 Task: Compose an email with the subject 'Coffee Day Out Details' and include instructions for team leads and management to inform their team members about the event. Attach the relevant Outlook item.
Action: Mouse moved to (56, 61)
Screenshot: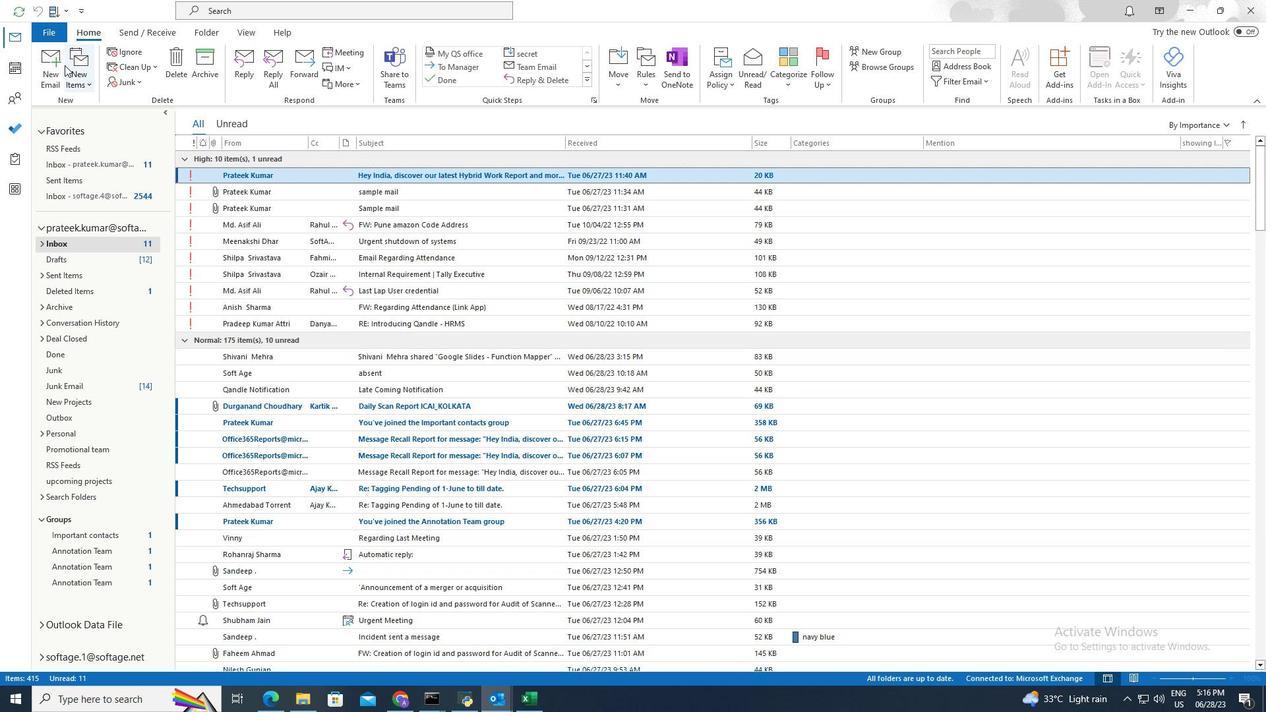 
Action: Mouse pressed left at (56, 61)
Screenshot: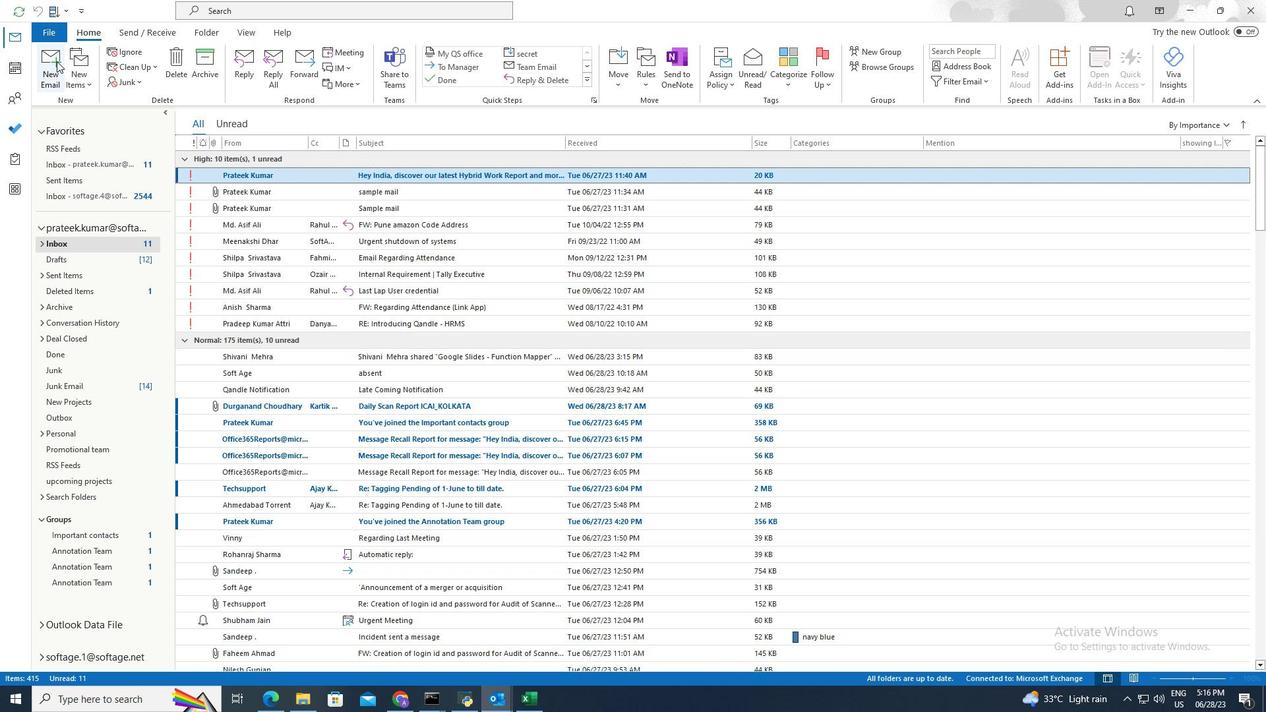 
Action: Mouse moved to (187, 242)
Screenshot: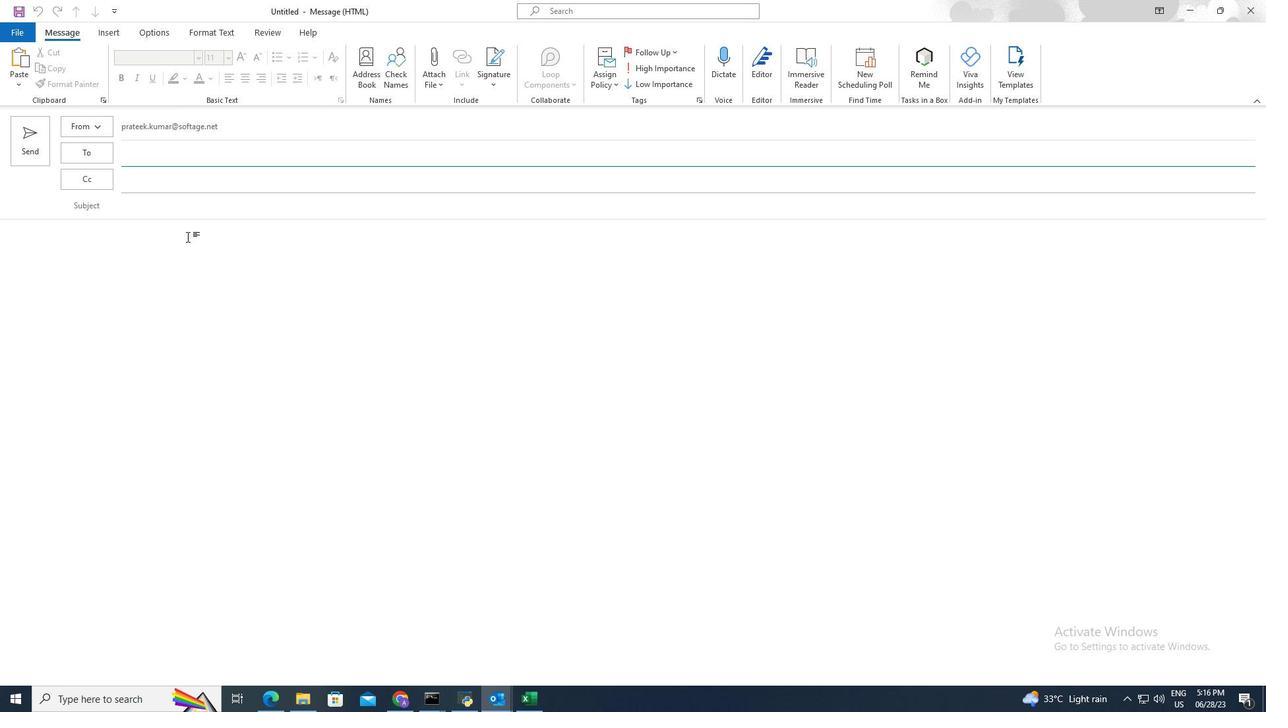 
Action: Mouse pressed left at (187, 242)
Screenshot: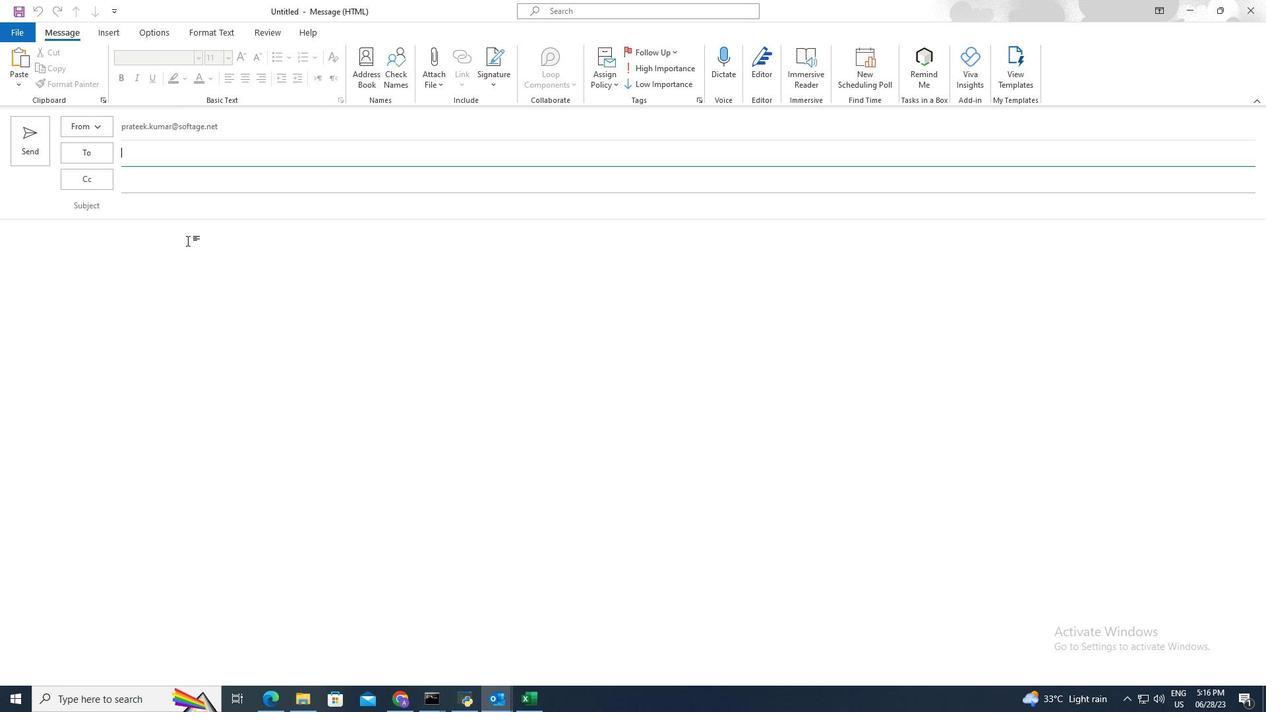 
Action: Mouse moved to (116, 31)
Screenshot: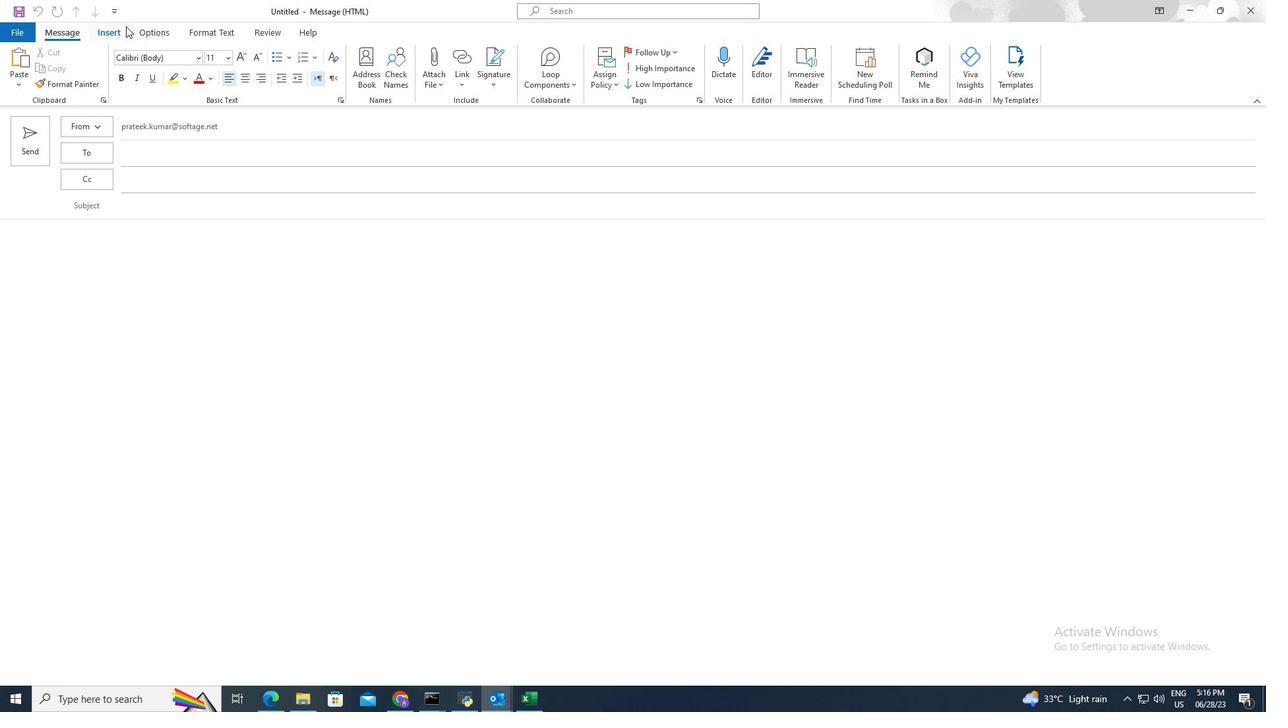 
Action: Mouse pressed left at (116, 31)
Screenshot: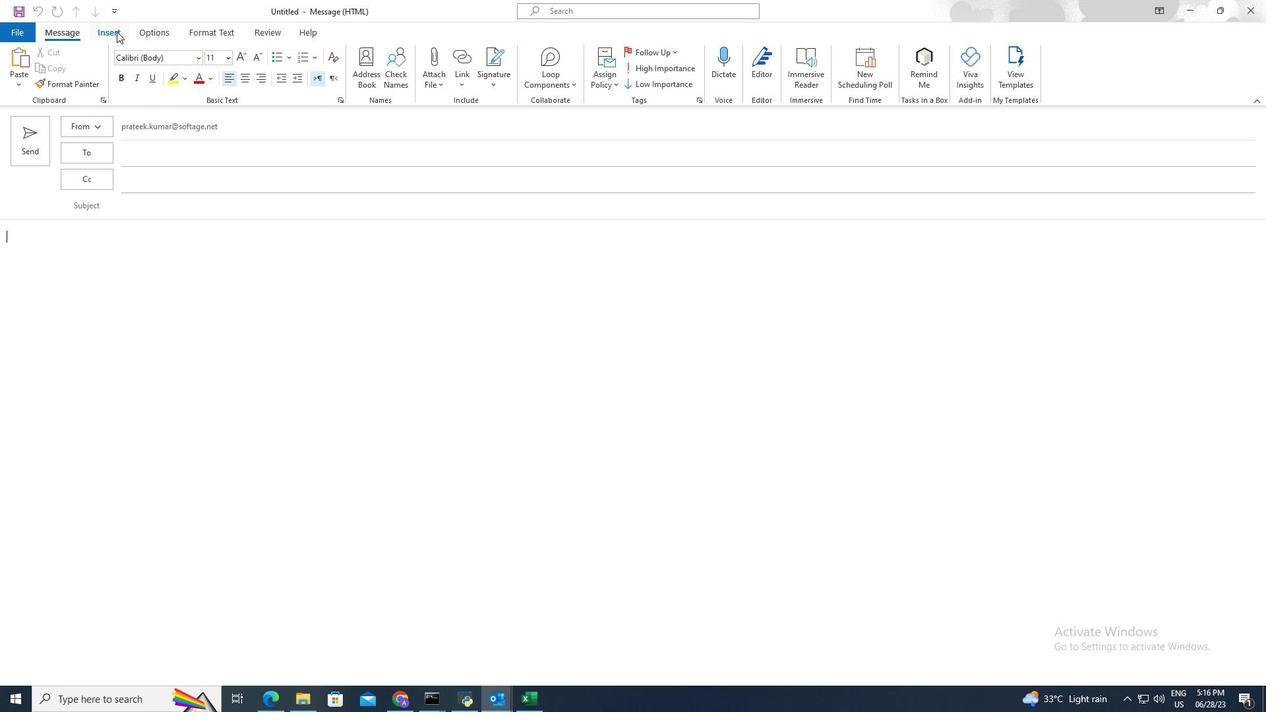 
Action: Mouse moved to (54, 62)
Screenshot: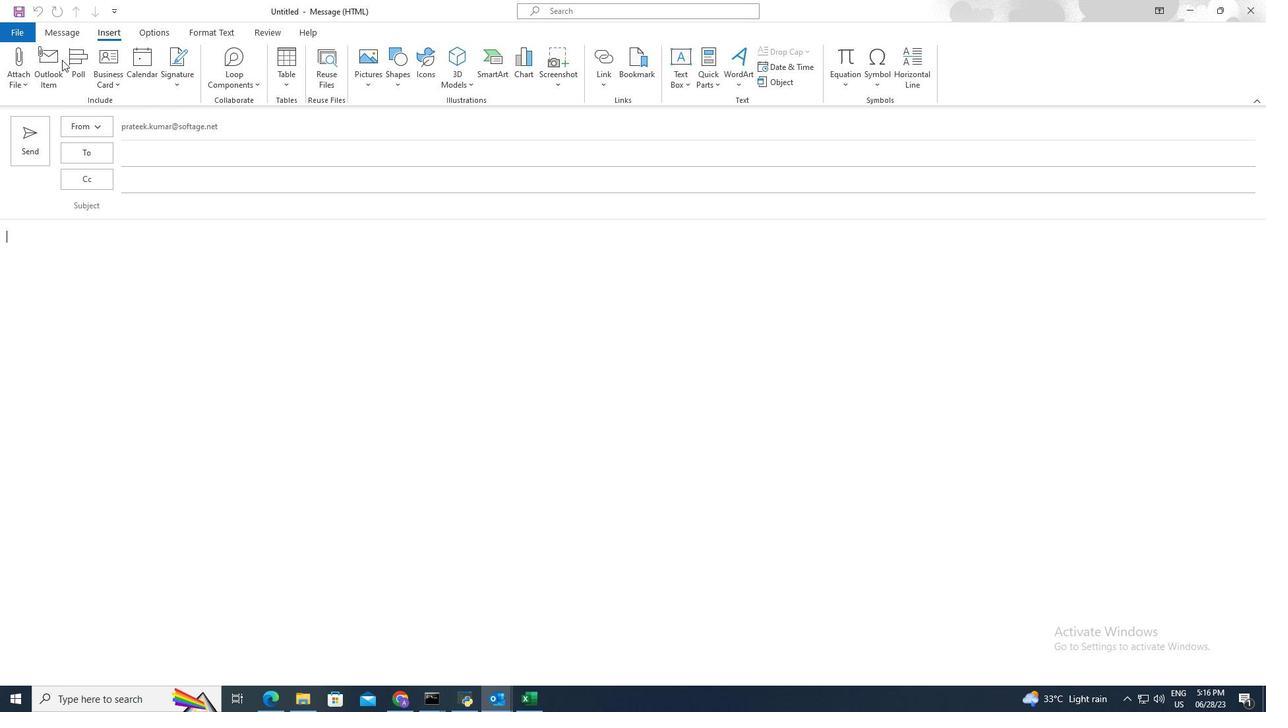 
Action: Mouse pressed left at (54, 62)
Screenshot: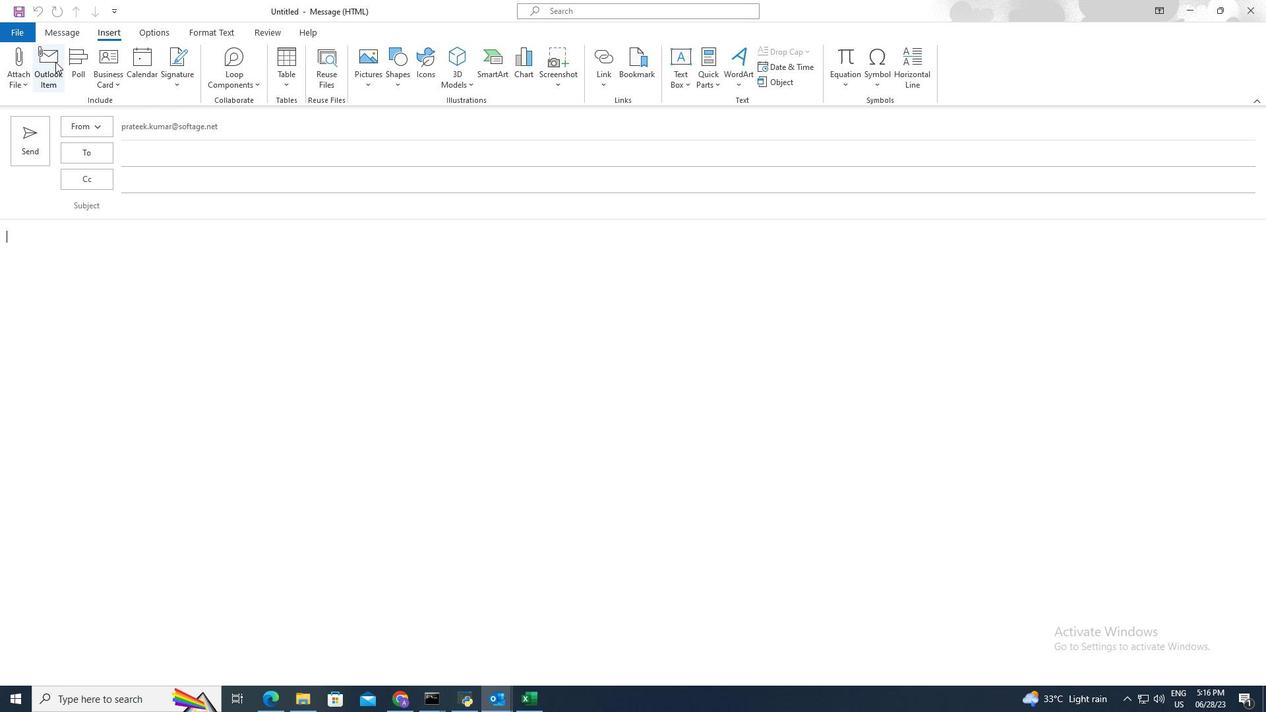 
Action: Mouse moved to (340, 243)
Screenshot: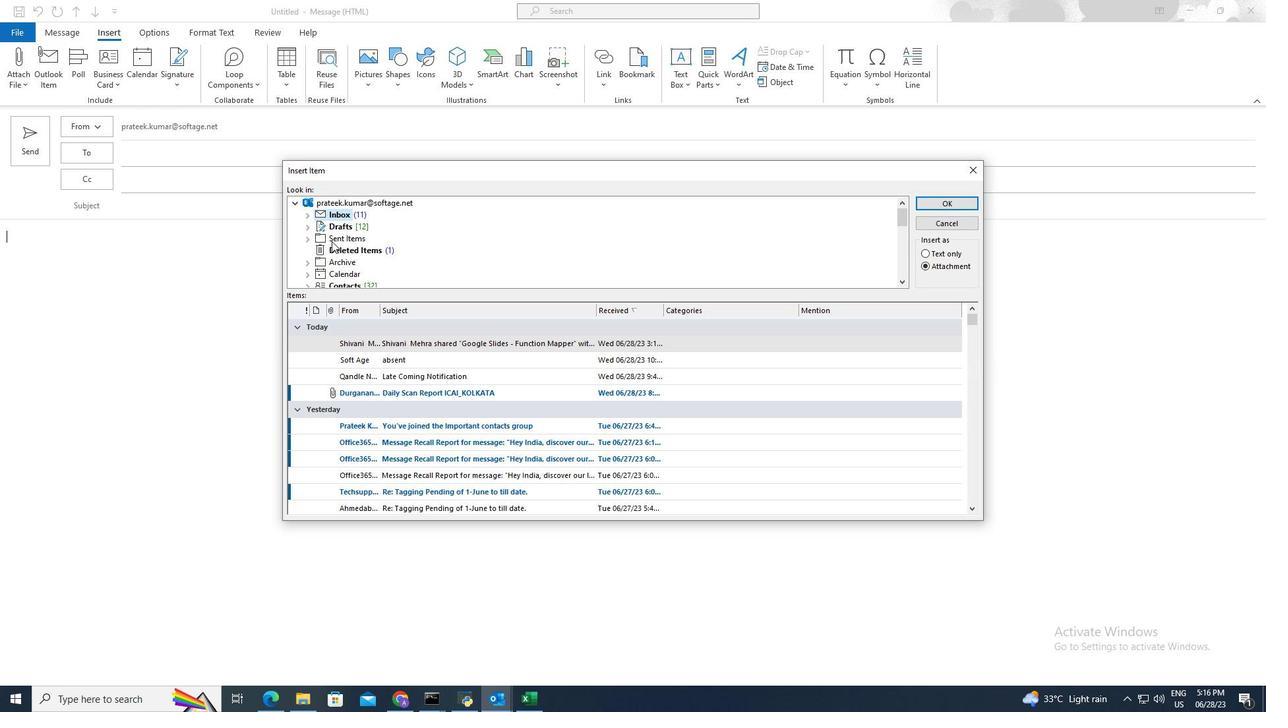 
Action: Mouse scrolled (340, 242) with delta (0, 0)
Screenshot: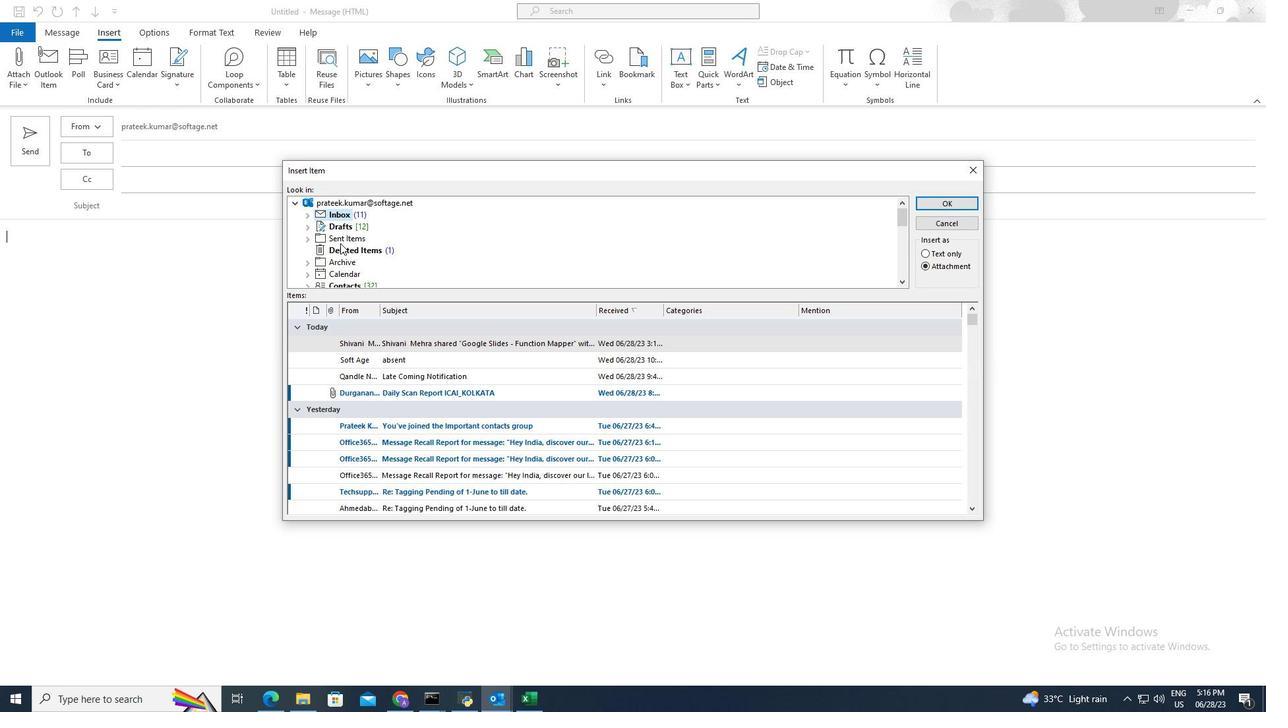 
Action: Mouse scrolled (340, 242) with delta (0, 0)
Screenshot: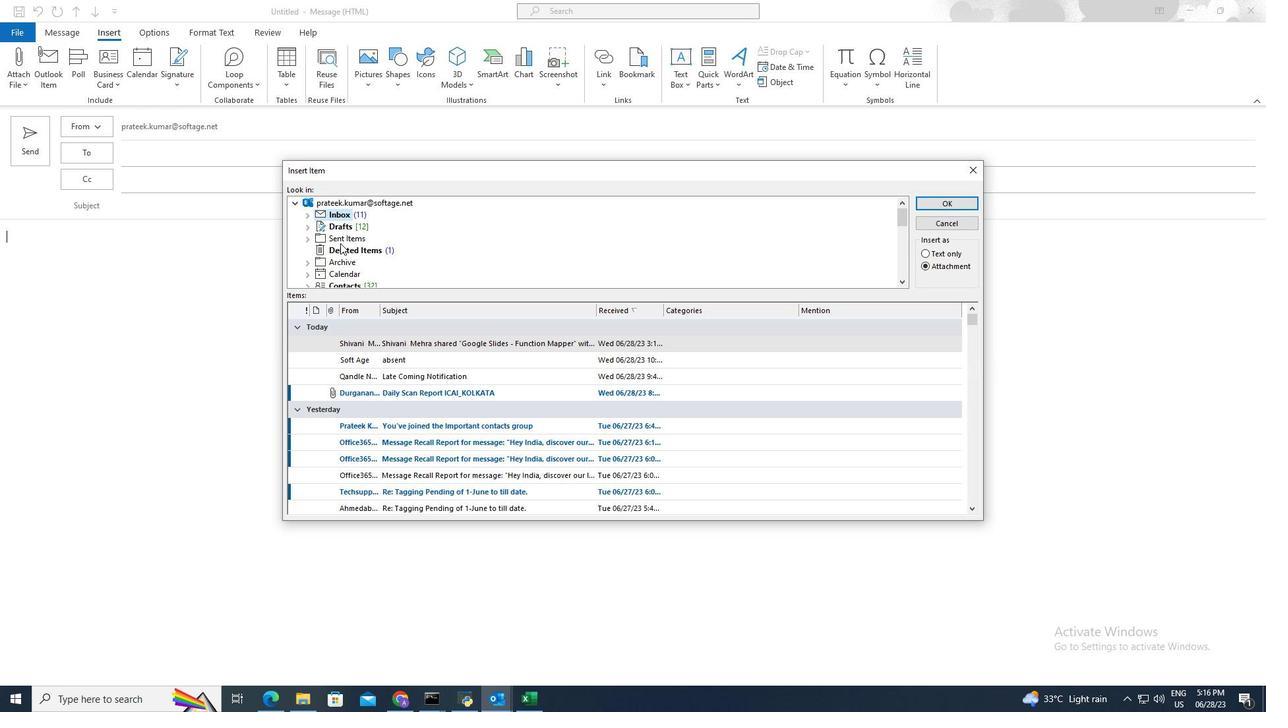 
Action: Mouse scrolled (340, 244) with delta (0, 0)
Screenshot: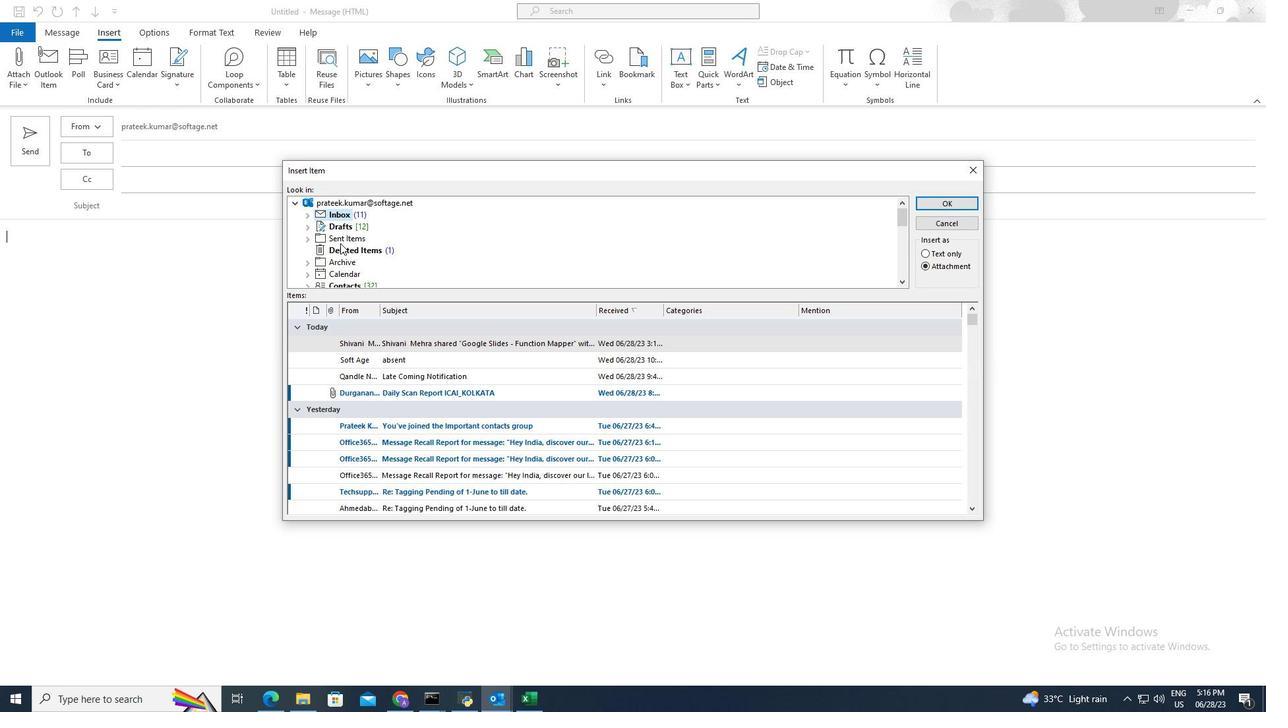 
Action: Mouse scrolled (340, 242) with delta (0, 0)
Screenshot: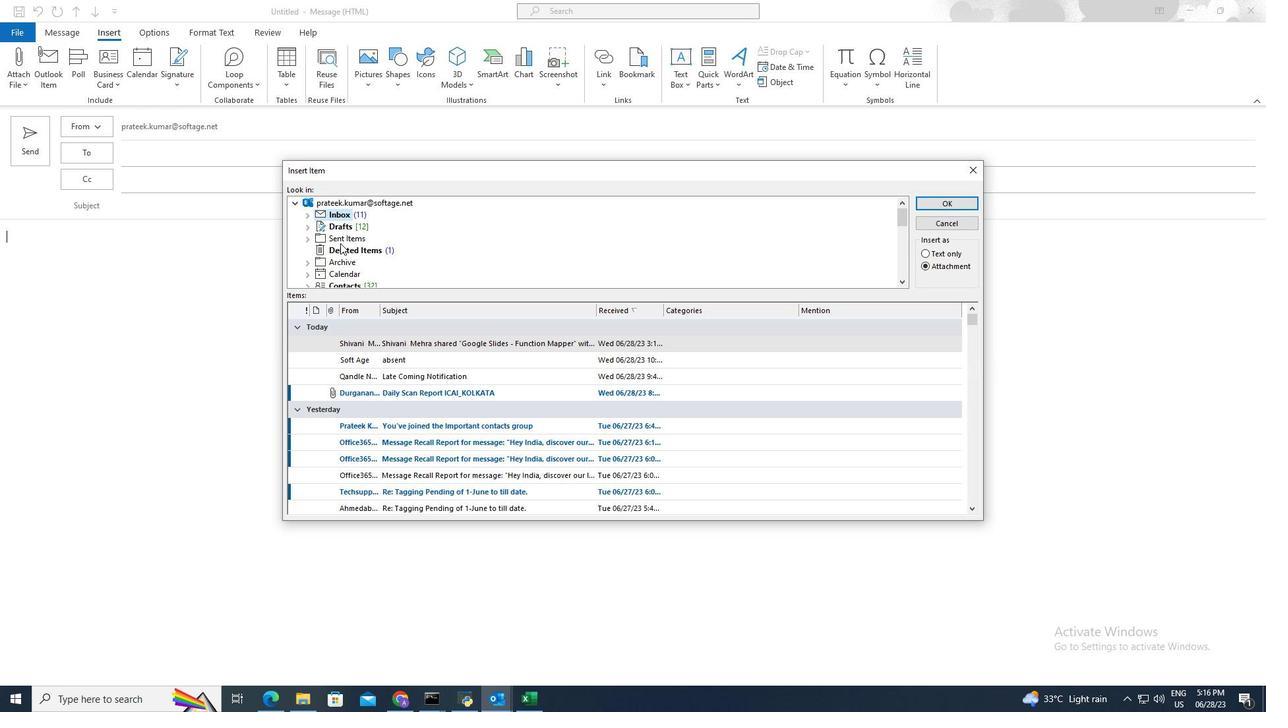 
Action: Mouse scrolled (340, 244) with delta (0, 0)
Screenshot: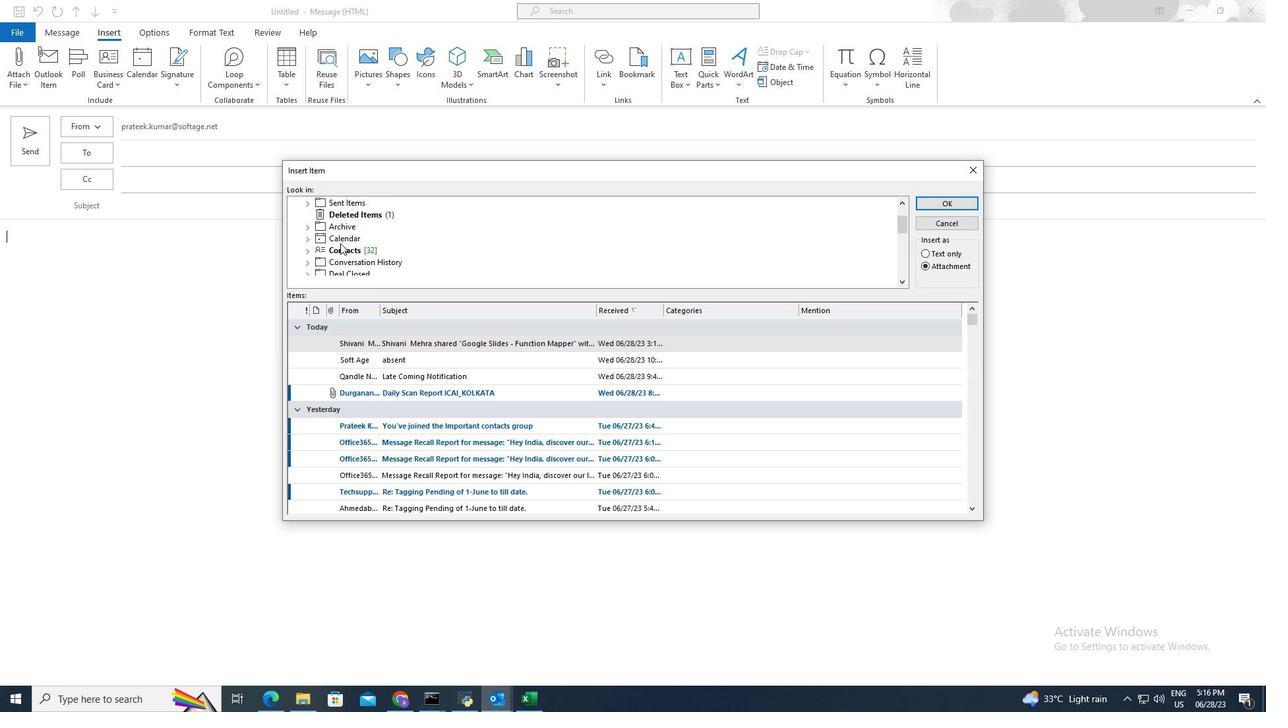 
Action: Mouse scrolled (340, 242) with delta (0, 0)
Screenshot: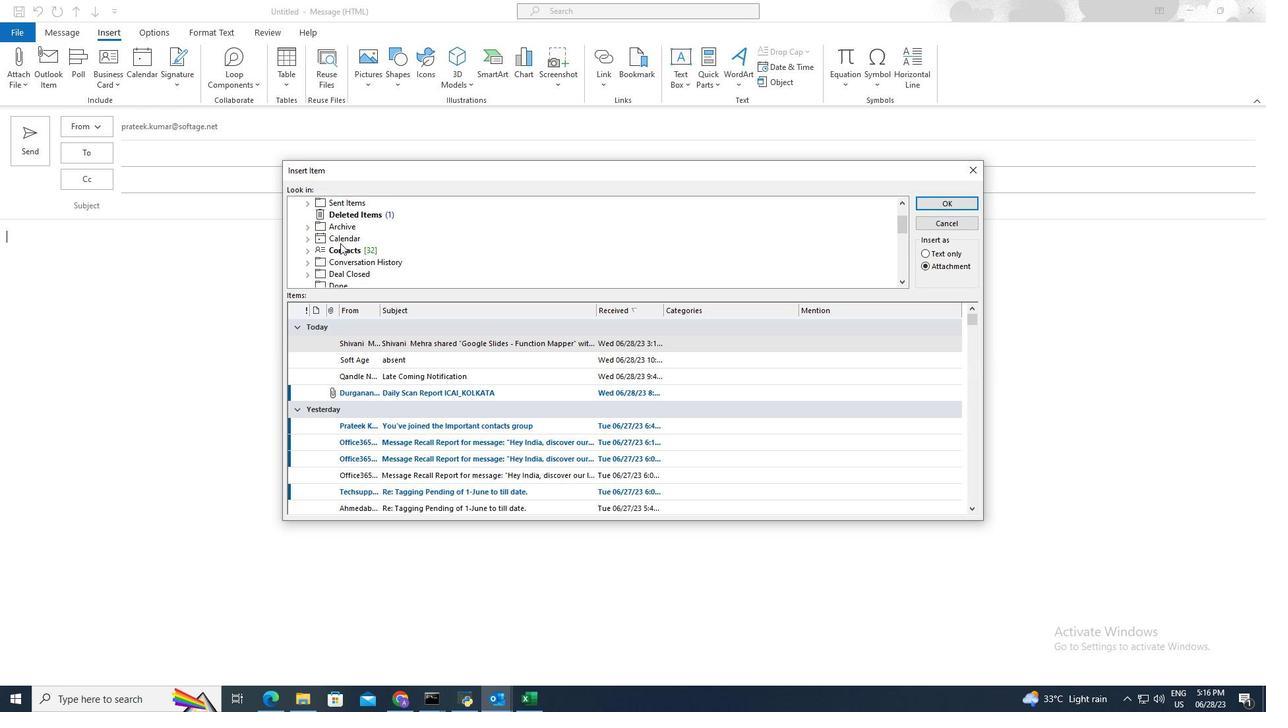 
Action: Mouse scrolled (340, 244) with delta (0, 0)
Screenshot: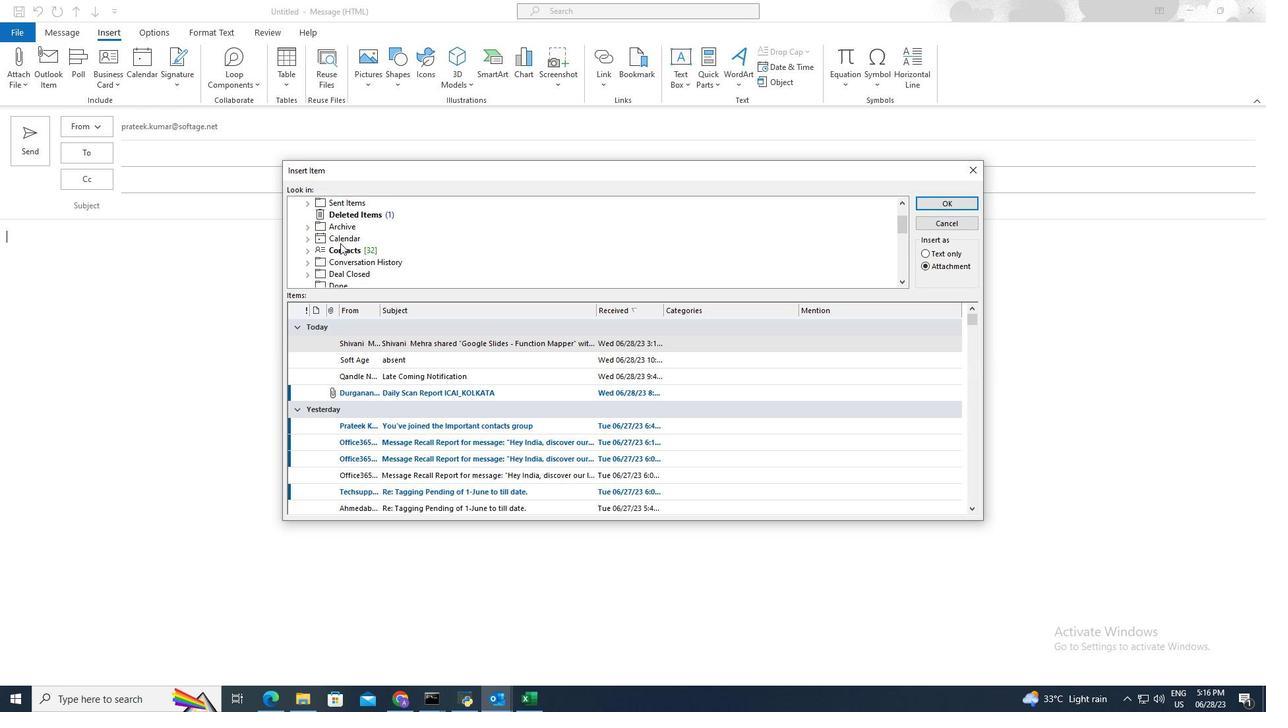 
Action: Mouse scrolled (340, 242) with delta (0, 0)
Screenshot: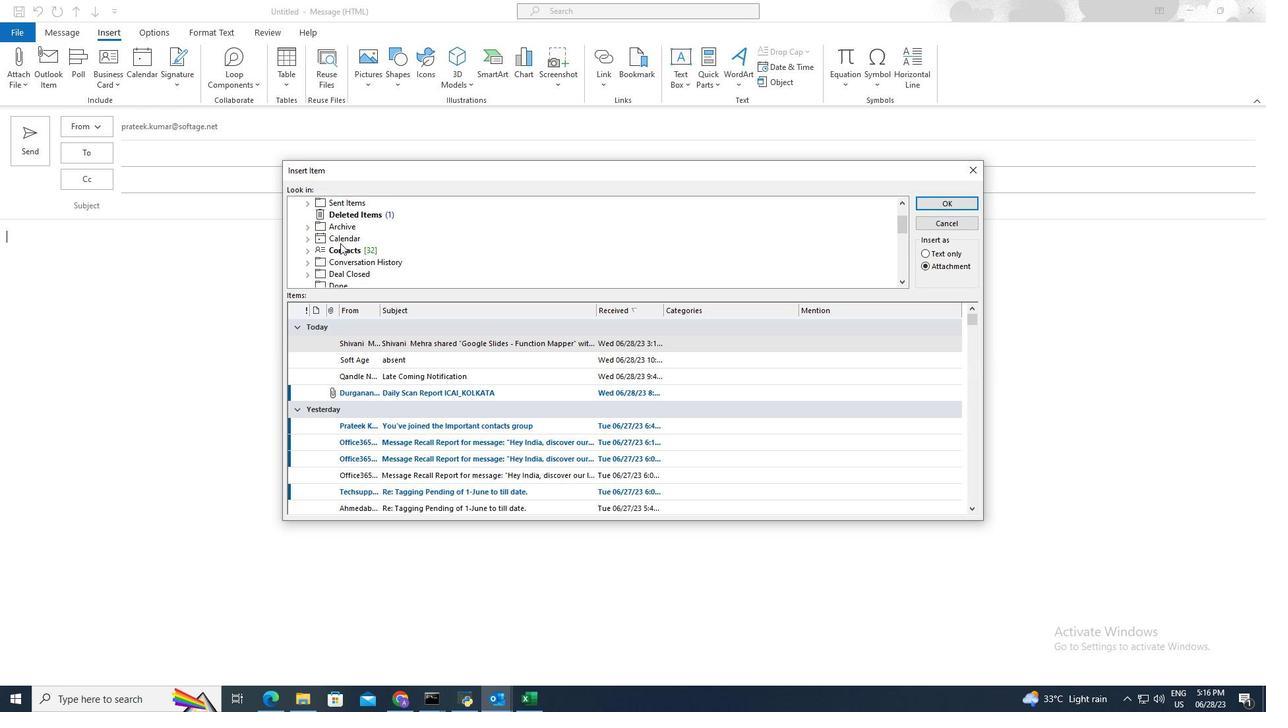 
Action: Mouse scrolled (340, 242) with delta (0, 0)
Screenshot: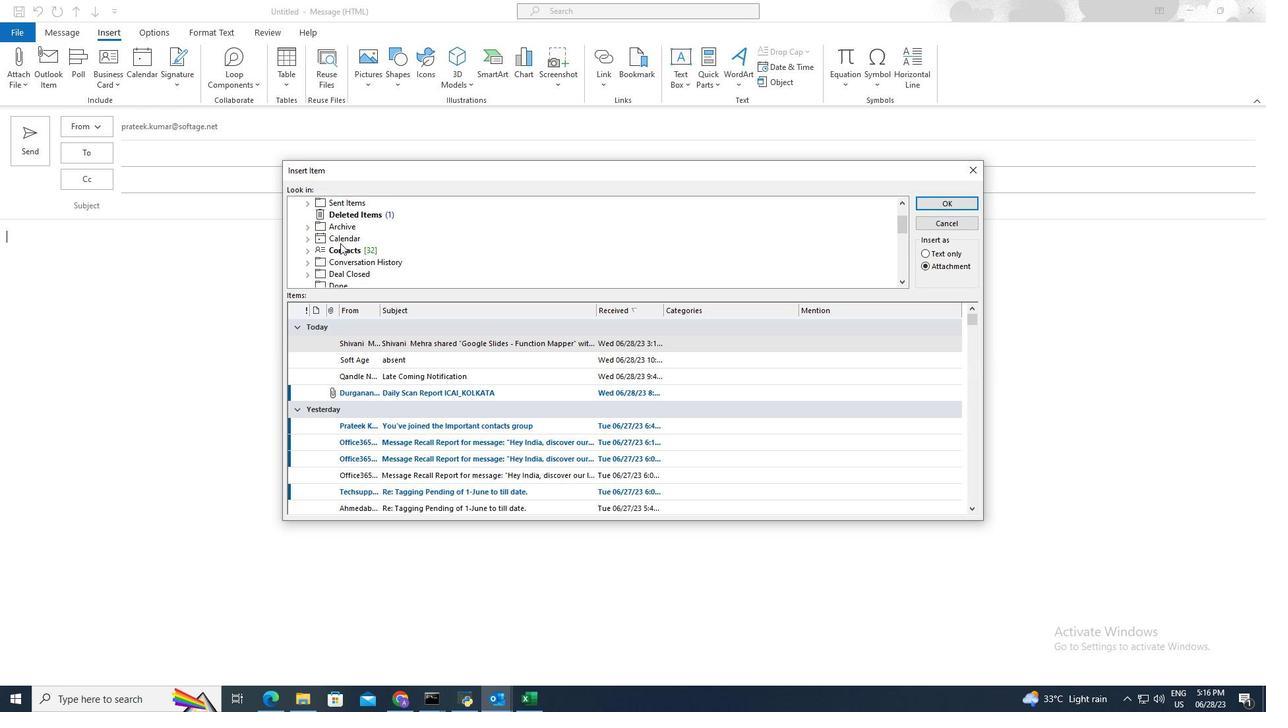 
Action: Mouse scrolled (340, 242) with delta (0, 0)
Screenshot: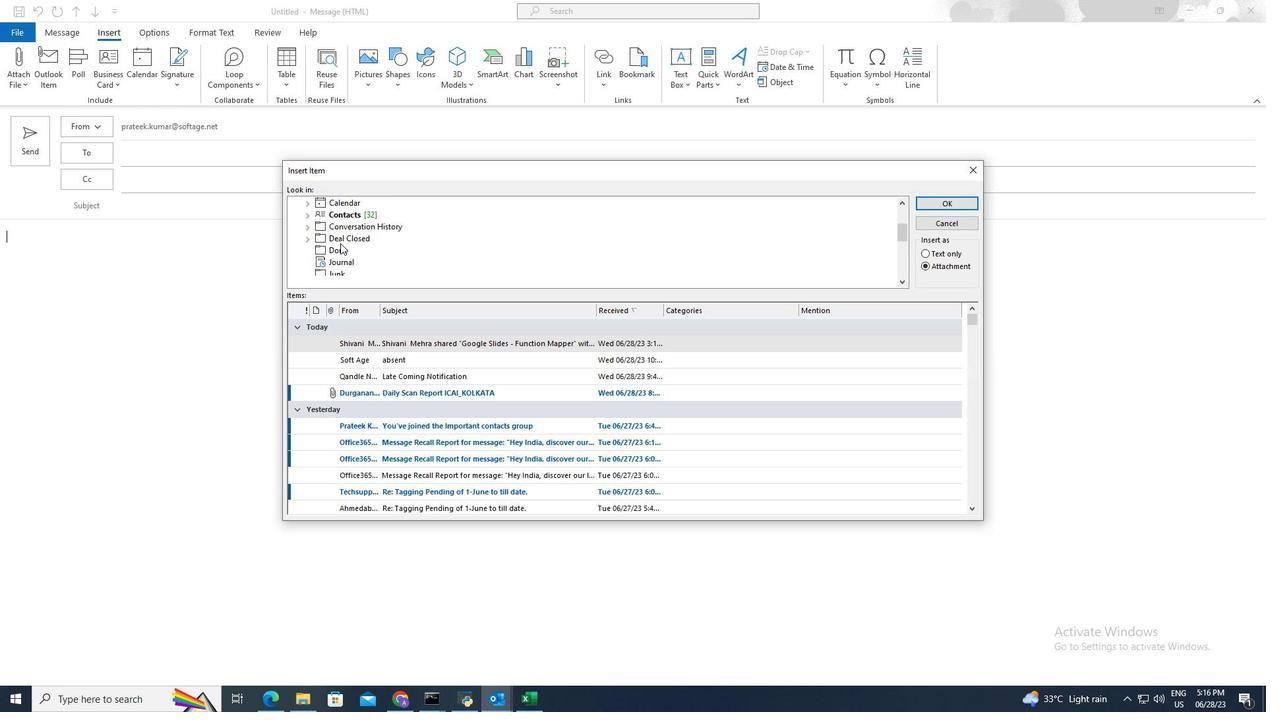 
Action: Mouse scrolled (340, 242) with delta (0, 0)
Screenshot: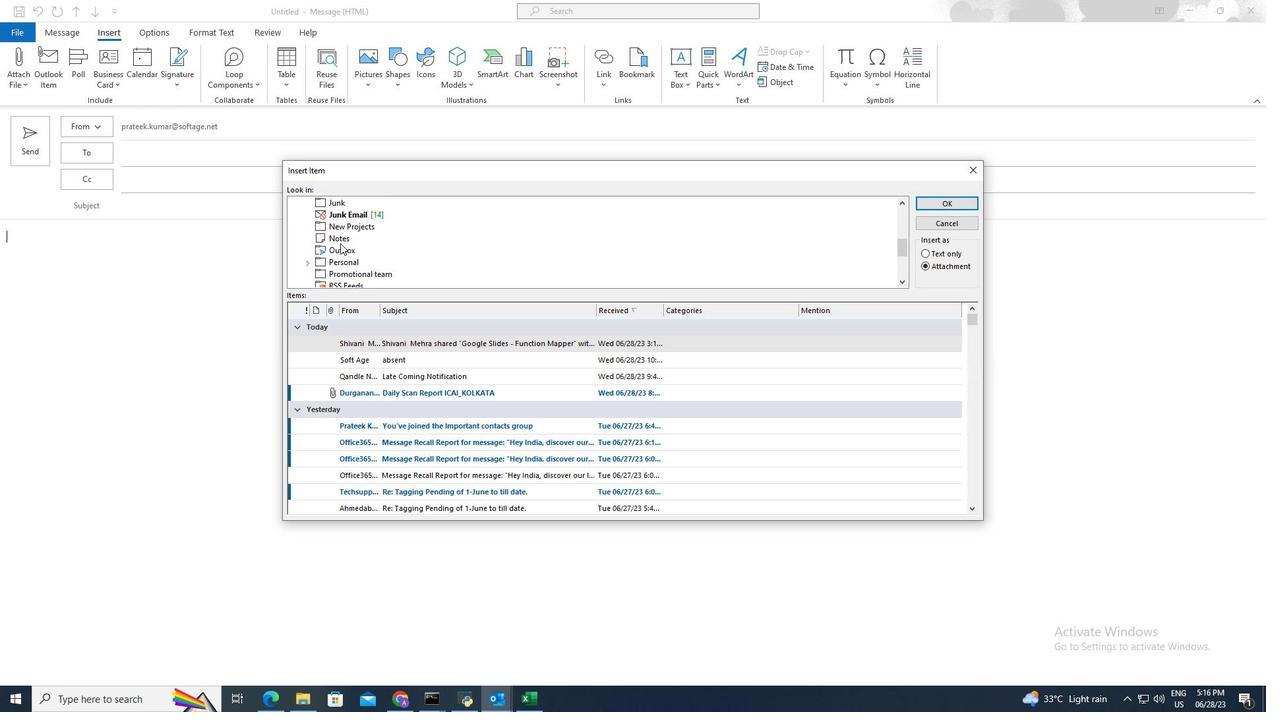 
Action: Mouse scrolled (340, 242) with delta (0, 0)
Screenshot: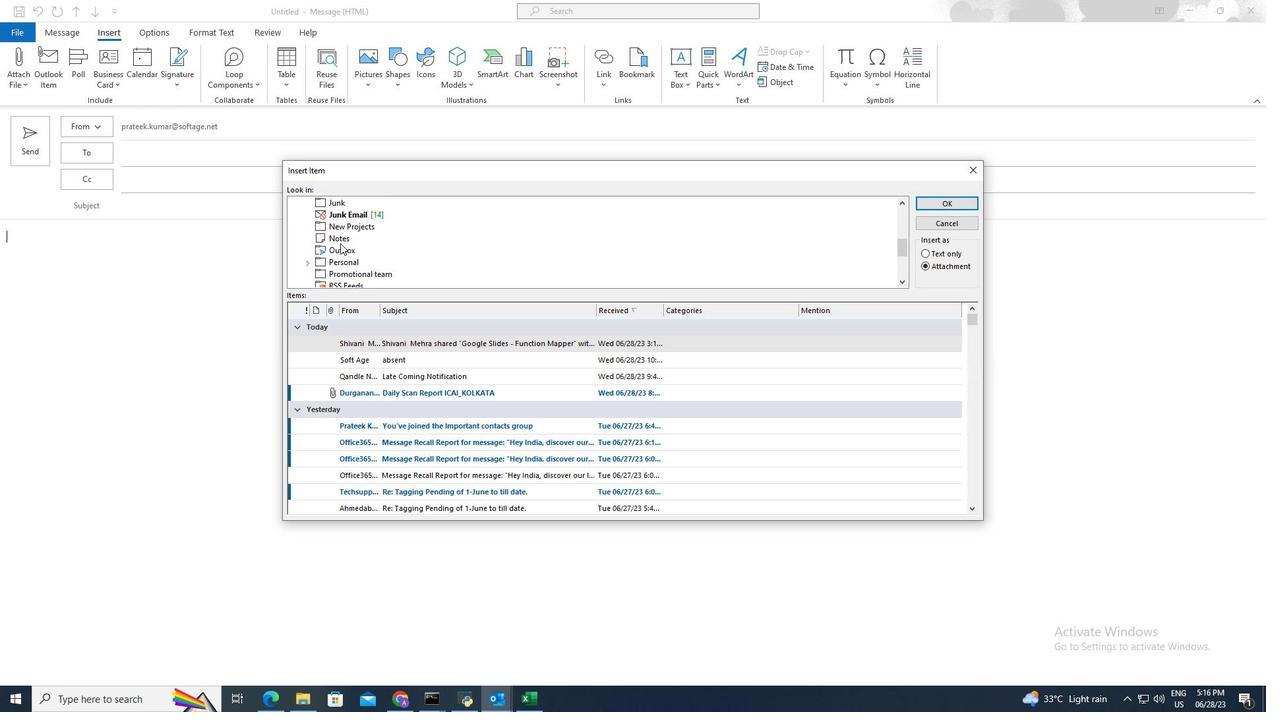 
Action: Mouse scrolled (340, 242) with delta (0, 0)
Screenshot: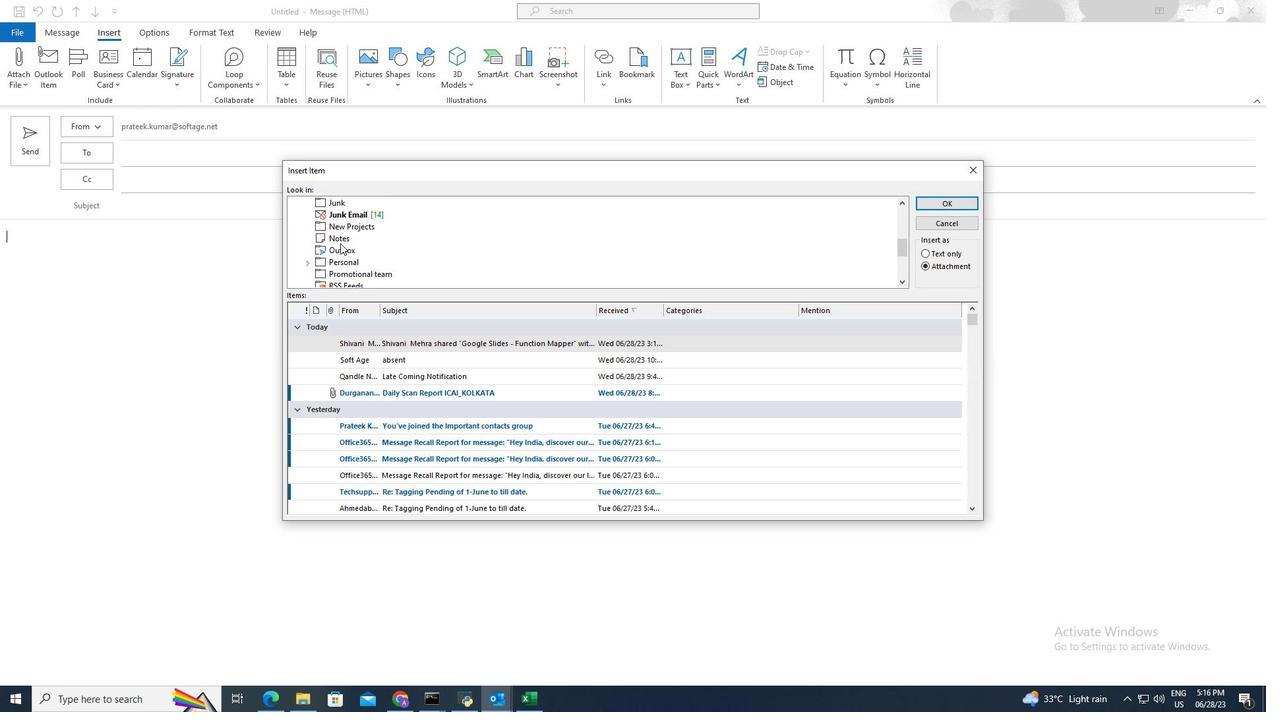 
Action: Mouse scrolled (340, 242) with delta (0, 0)
Screenshot: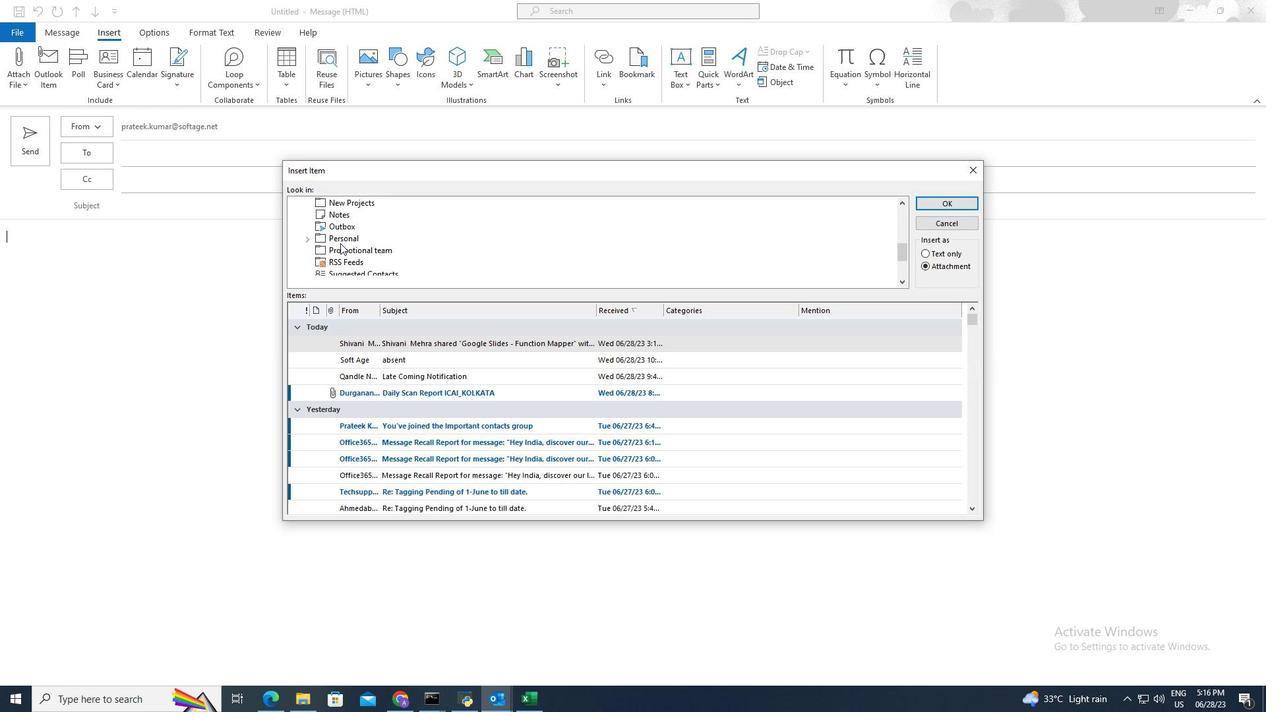 
Action: Mouse moved to (296, 261)
Screenshot: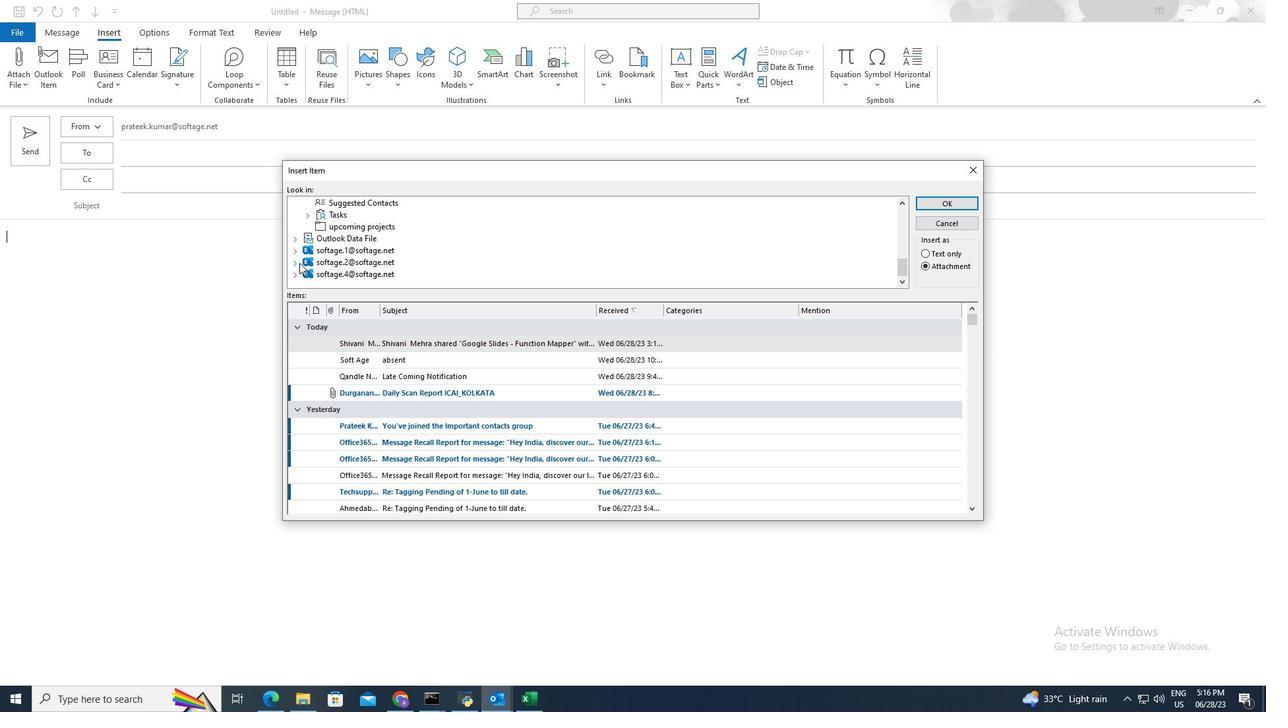 
Action: Mouse pressed left at (296, 261)
Screenshot: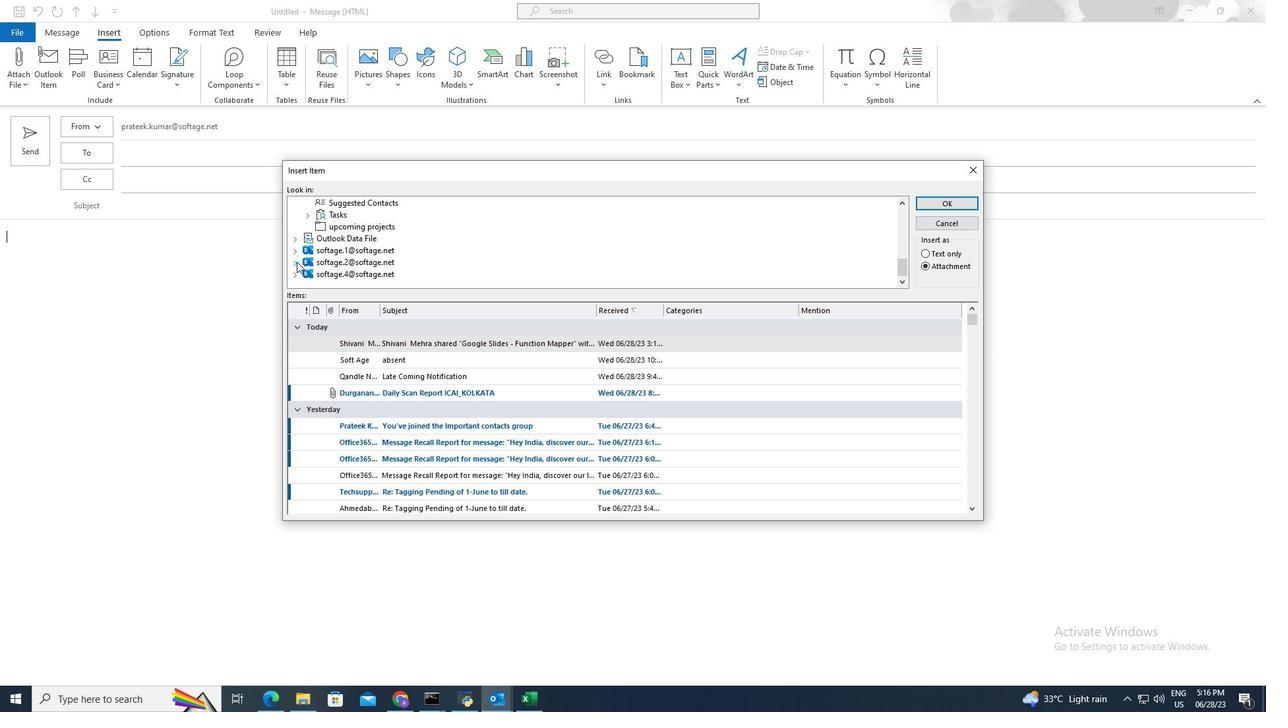 
Action: Mouse moved to (361, 249)
Screenshot: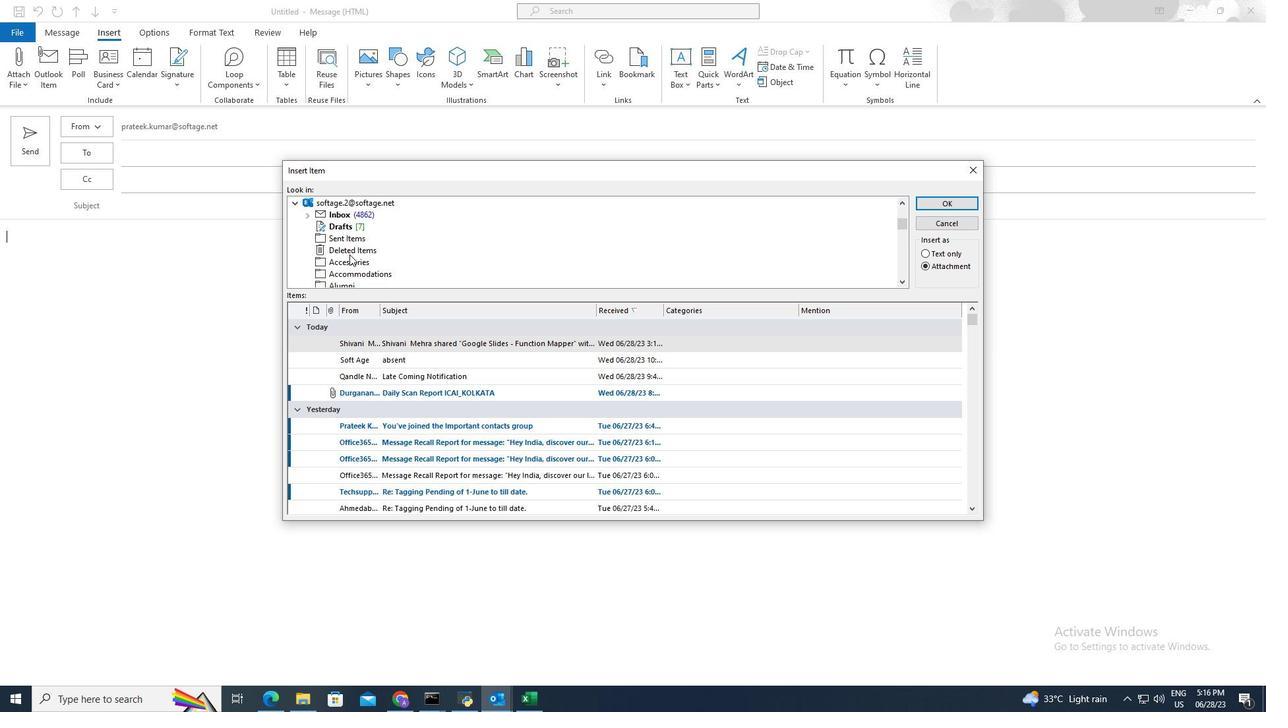 
Action: Mouse scrolled (361, 249) with delta (0, 0)
Screenshot: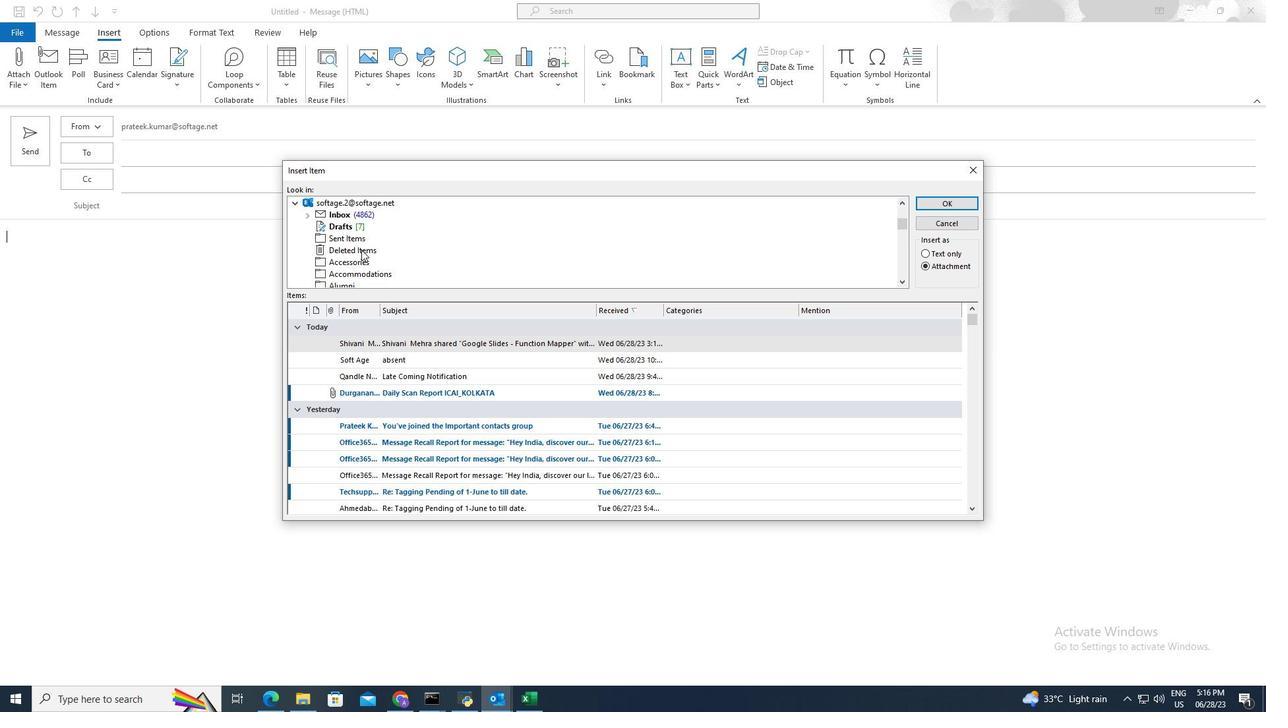 
Action: Mouse scrolled (361, 249) with delta (0, 0)
Screenshot: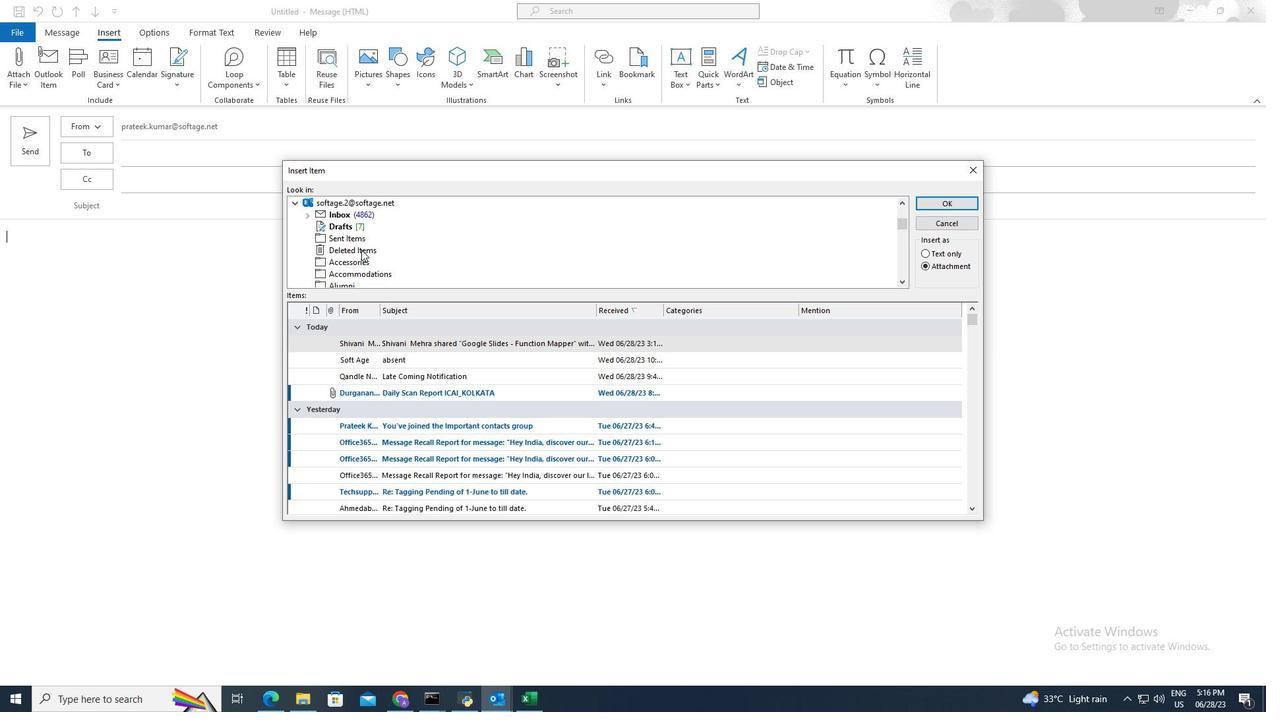 
Action: Mouse scrolled (361, 249) with delta (0, 0)
Screenshot: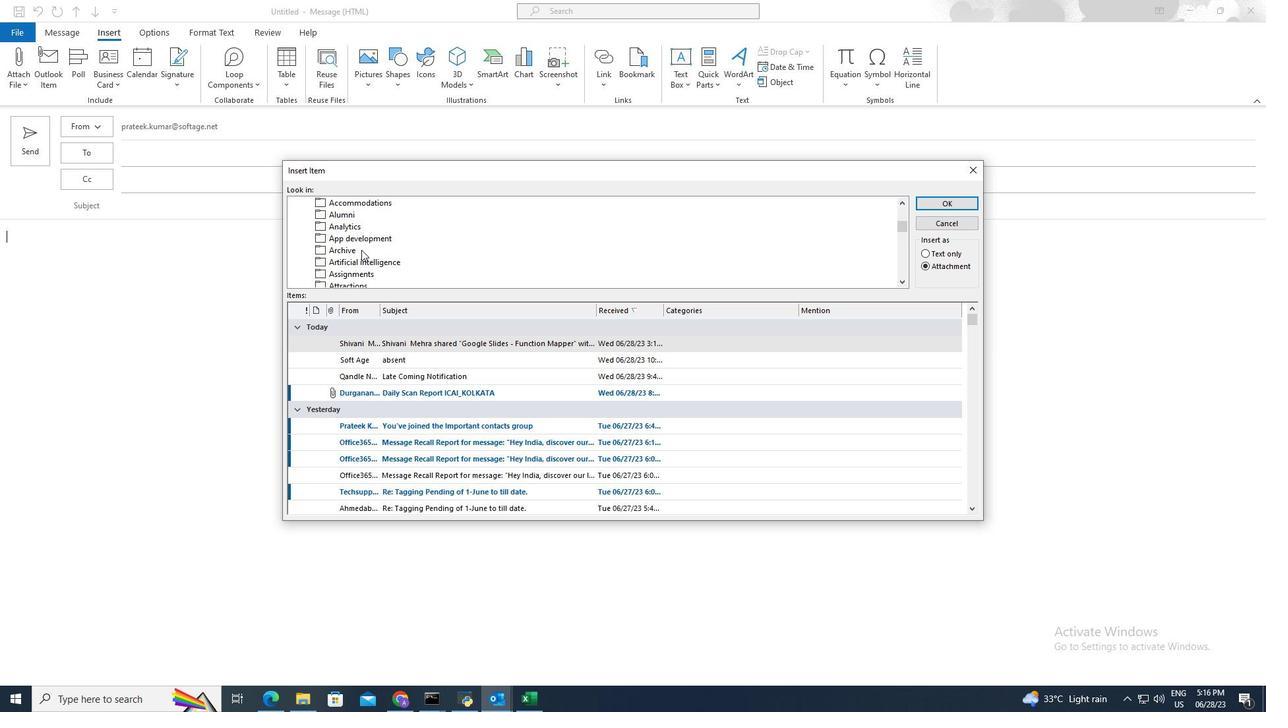 
Action: Mouse scrolled (361, 249) with delta (0, 0)
Screenshot: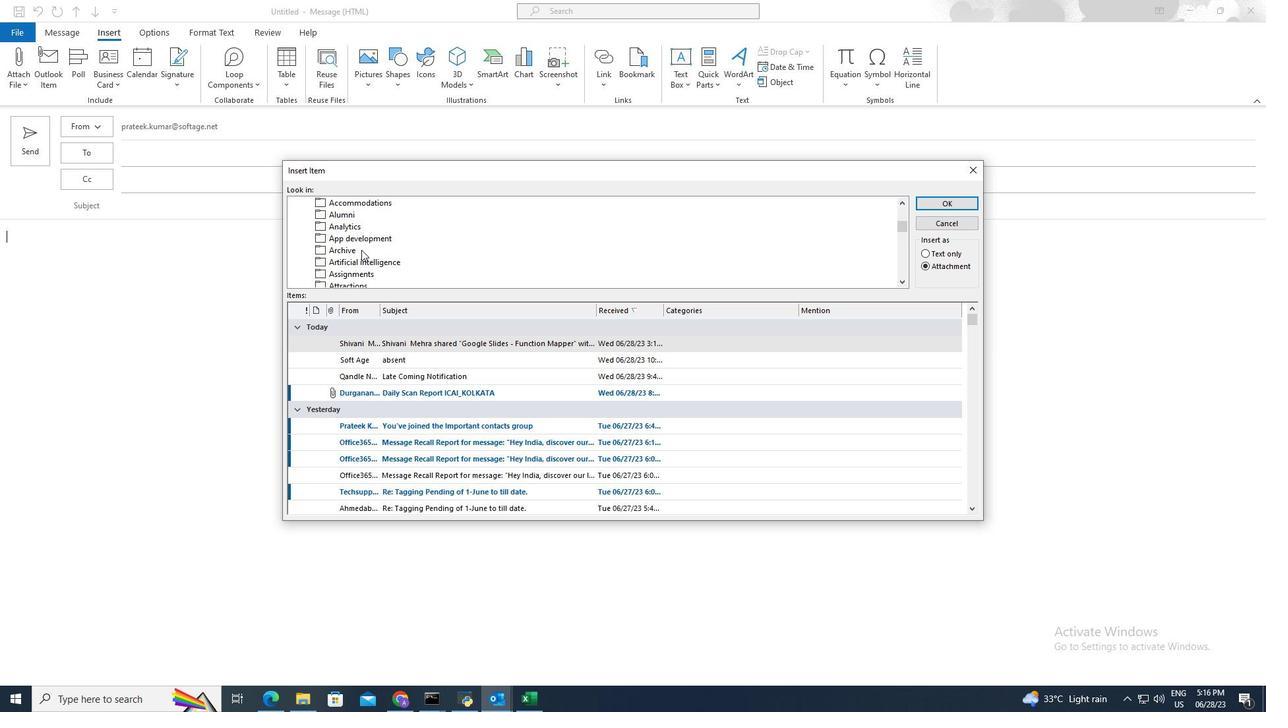 
Action: Mouse scrolled (361, 249) with delta (0, 0)
Screenshot: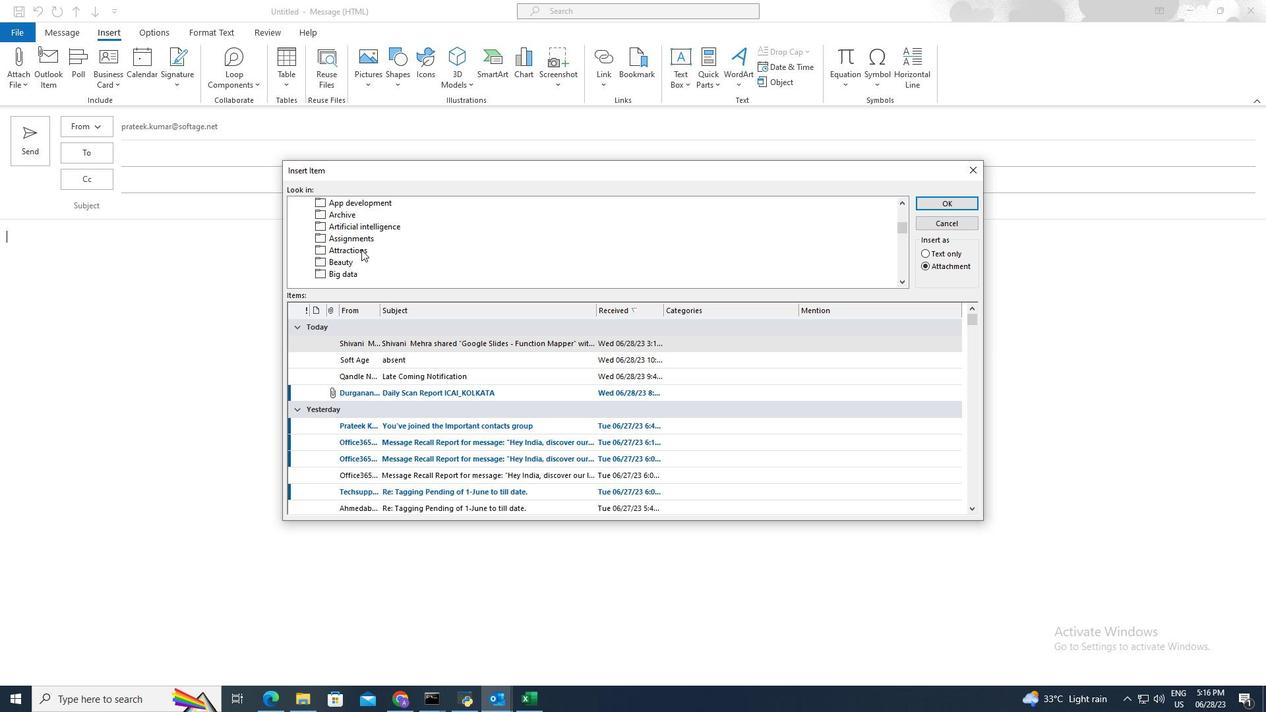 
Action: Mouse scrolled (361, 249) with delta (0, 0)
Screenshot: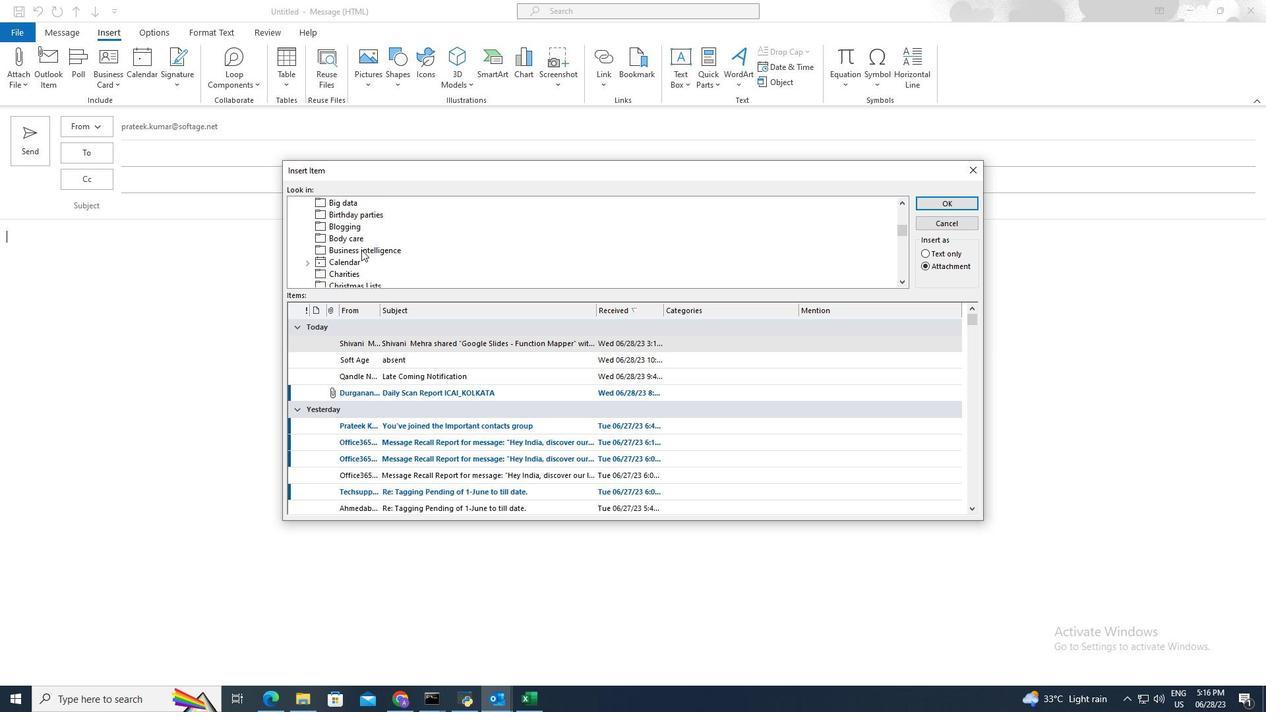 
Action: Mouse moved to (311, 226)
Screenshot: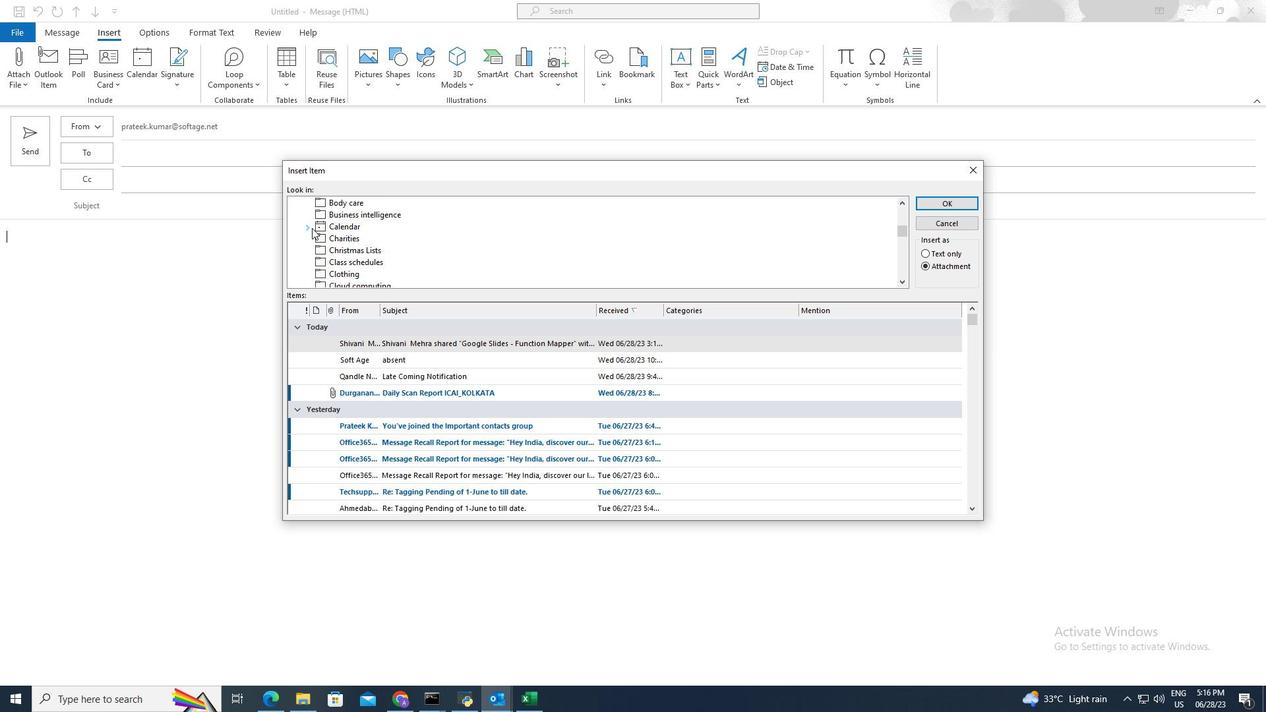 
Action: Mouse pressed left at (311, 226)
Screenshot: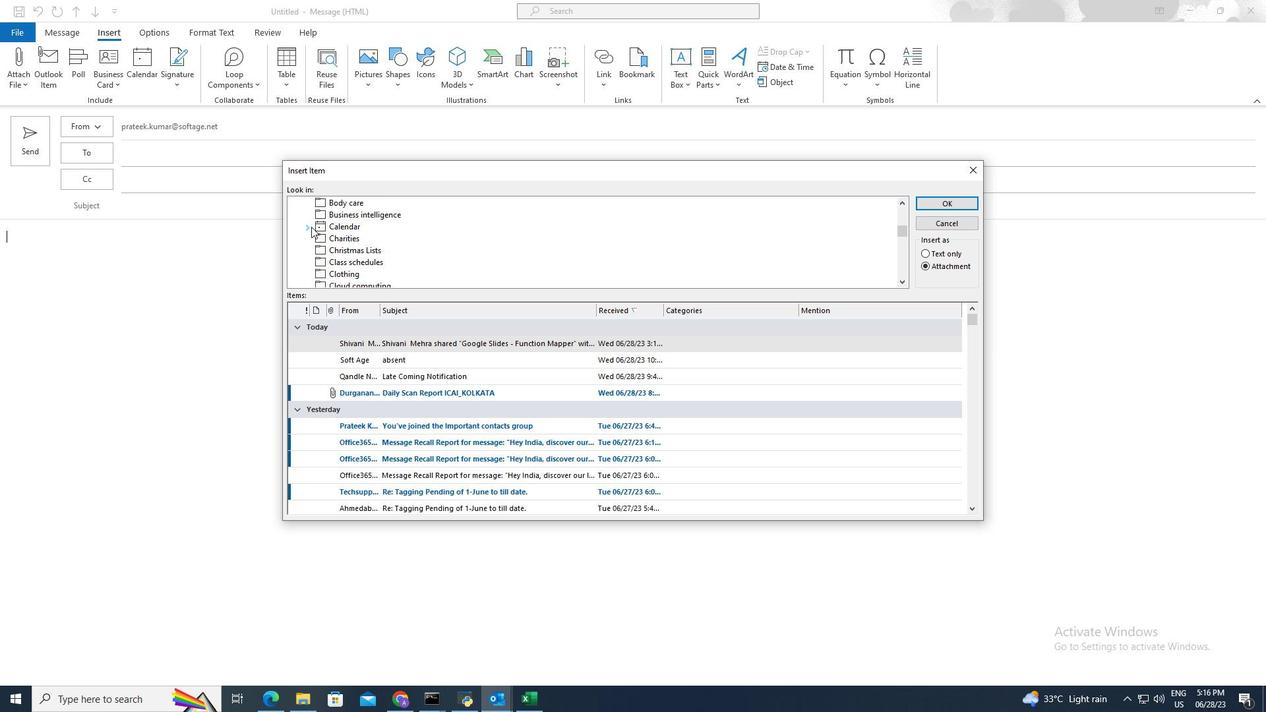 
Action: Mouse moved to (381, 248)
Screenshot: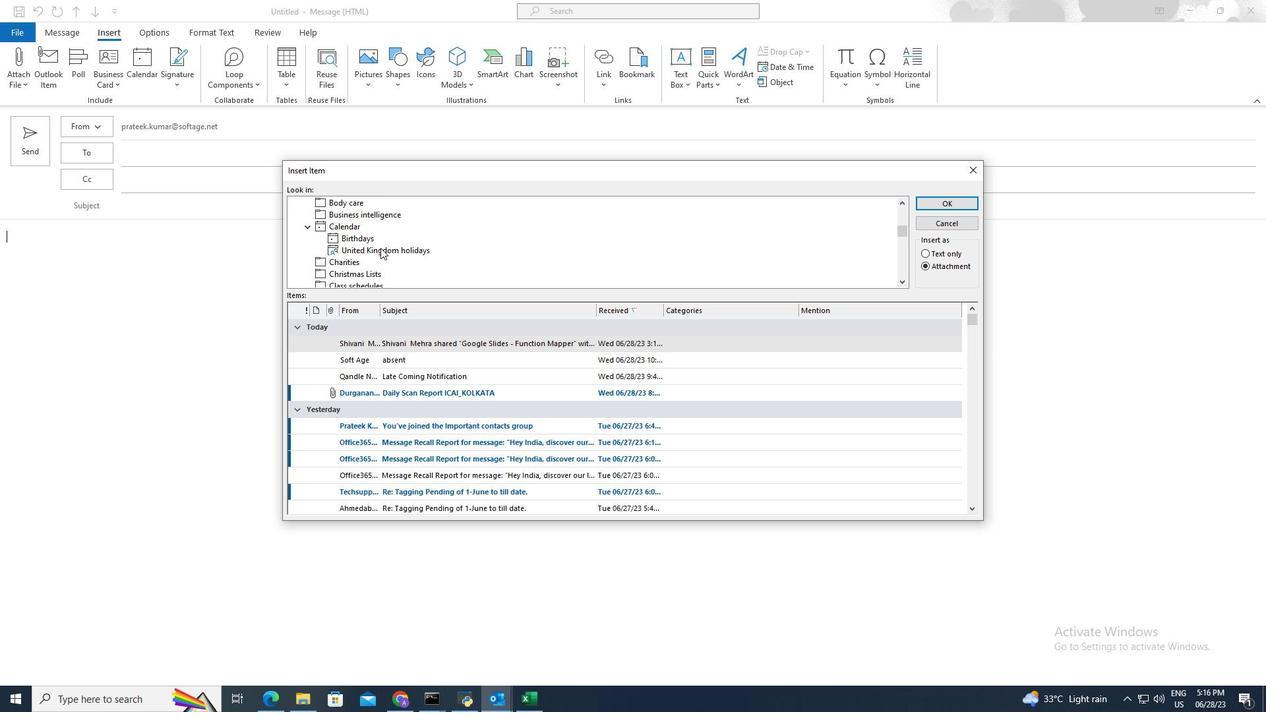 
Action: Mouse scrolled (381, 247) with delta (0, 0)
Screenshot: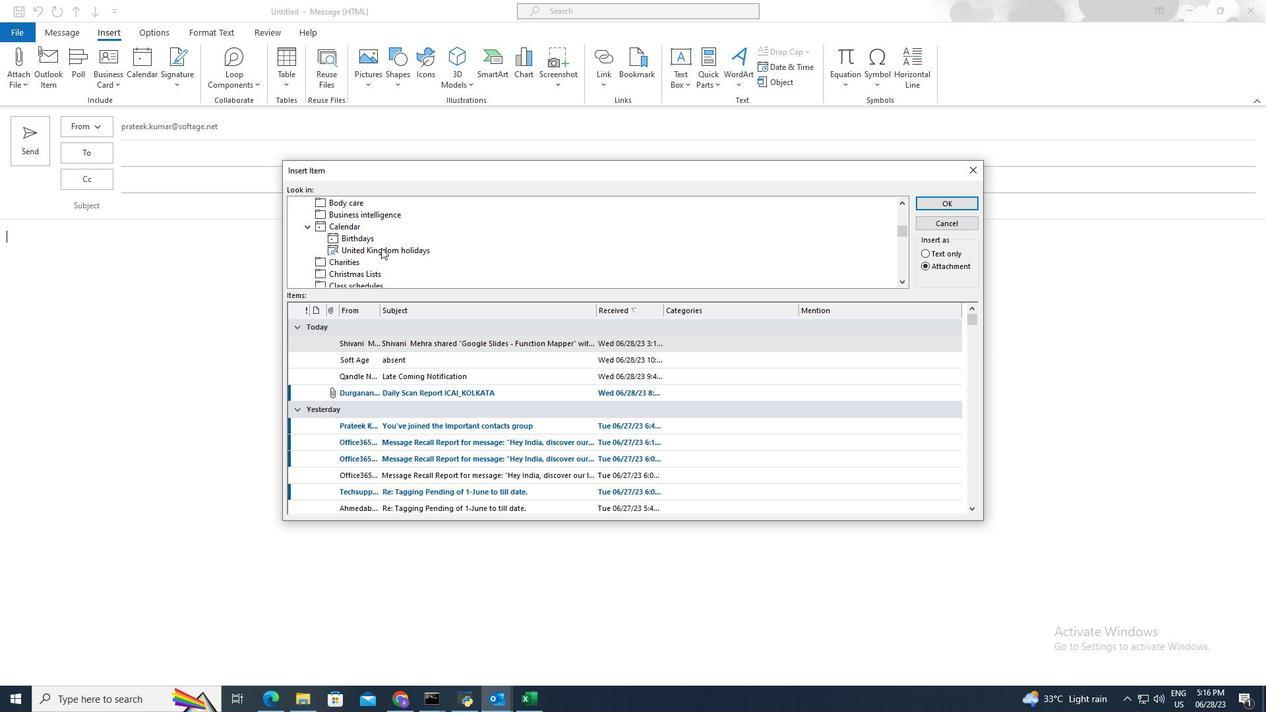
Action: Mouse moved to (377, 240)
Screenshot: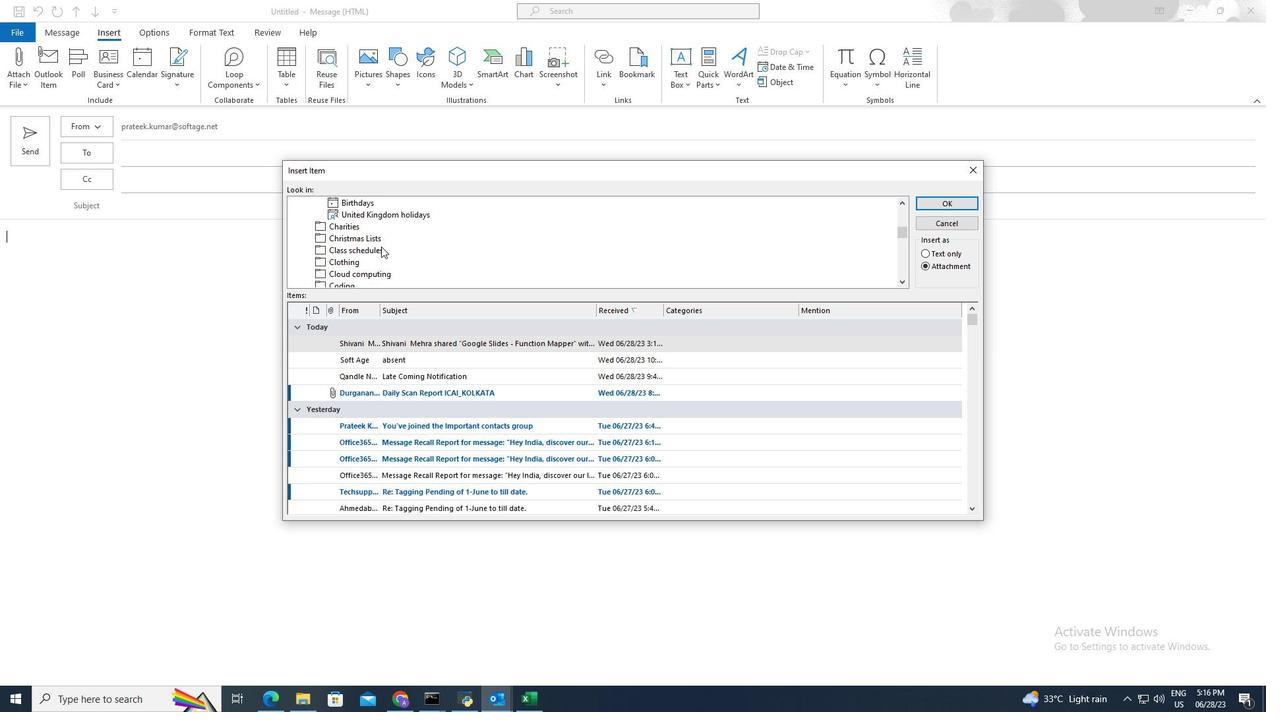 
Action: Mouse scrolled (377, 240) with delta (0, 0)
Screenshot: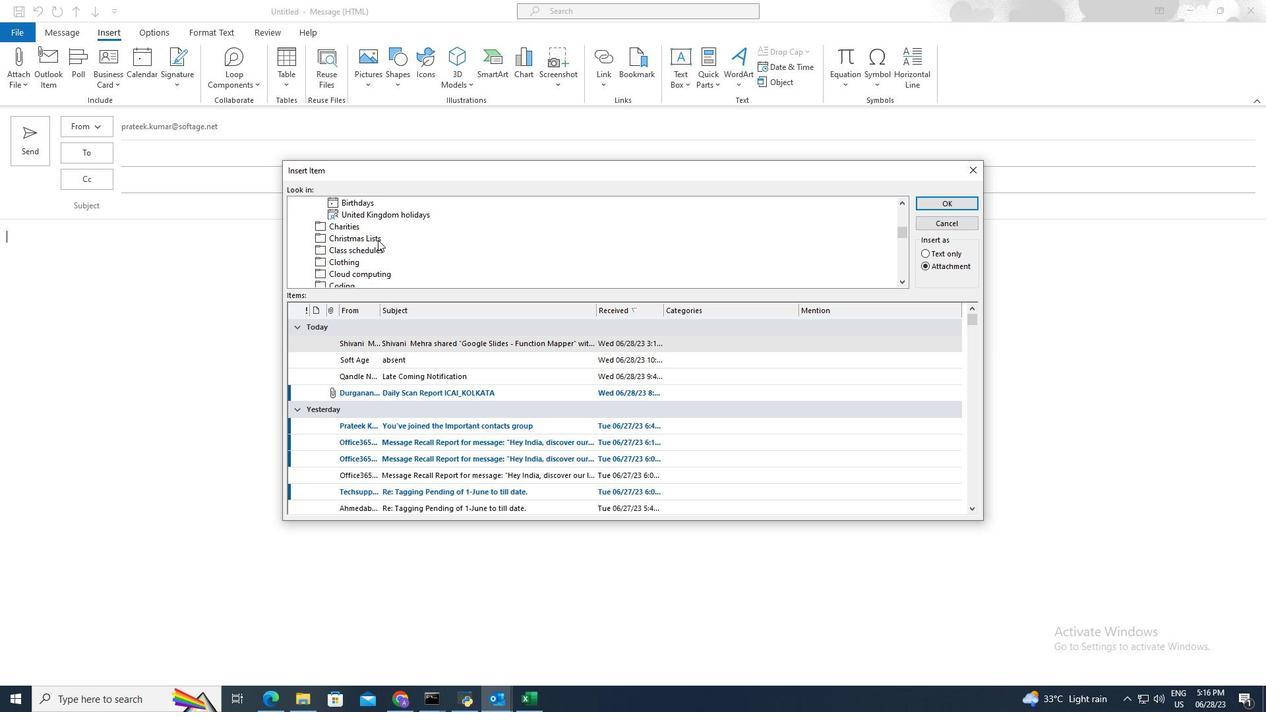 
Action: Mouse moved to (337, 223)
Screenshot: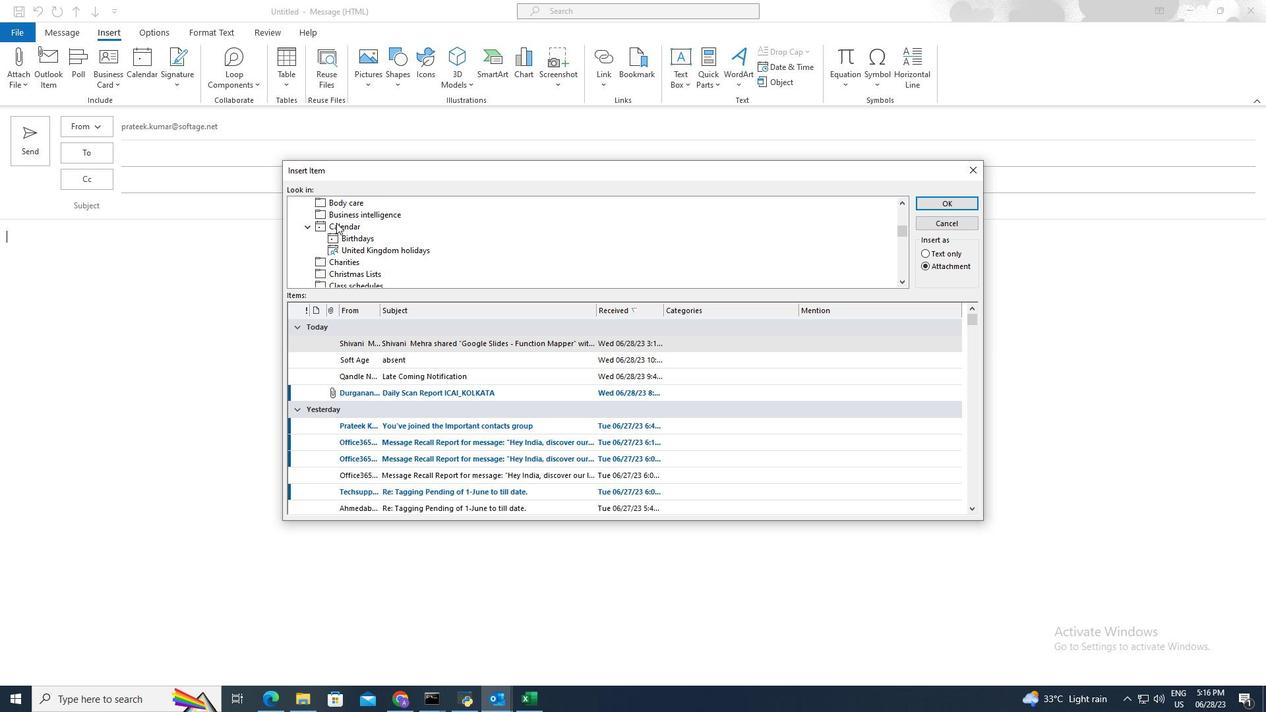 
Action: Mouse pressed left at (337, 223)
Screenshot: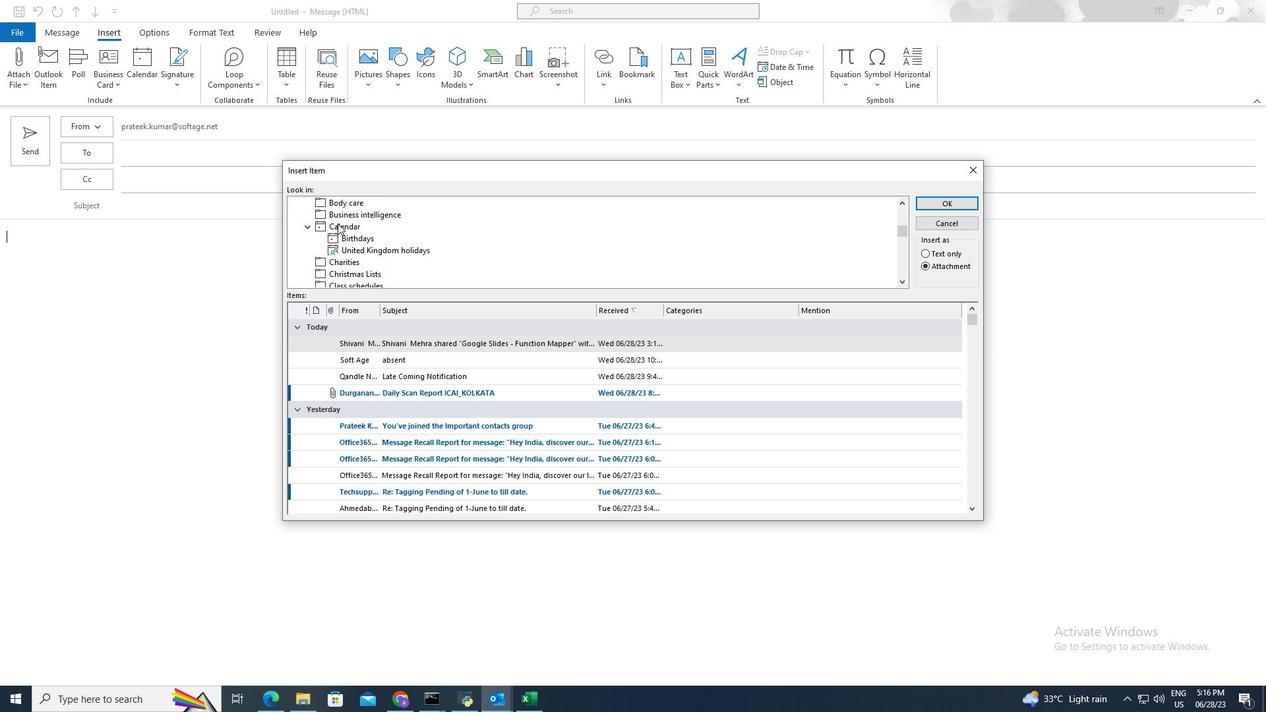 
Action: Mouse moved to (375, 467)
Screenshot: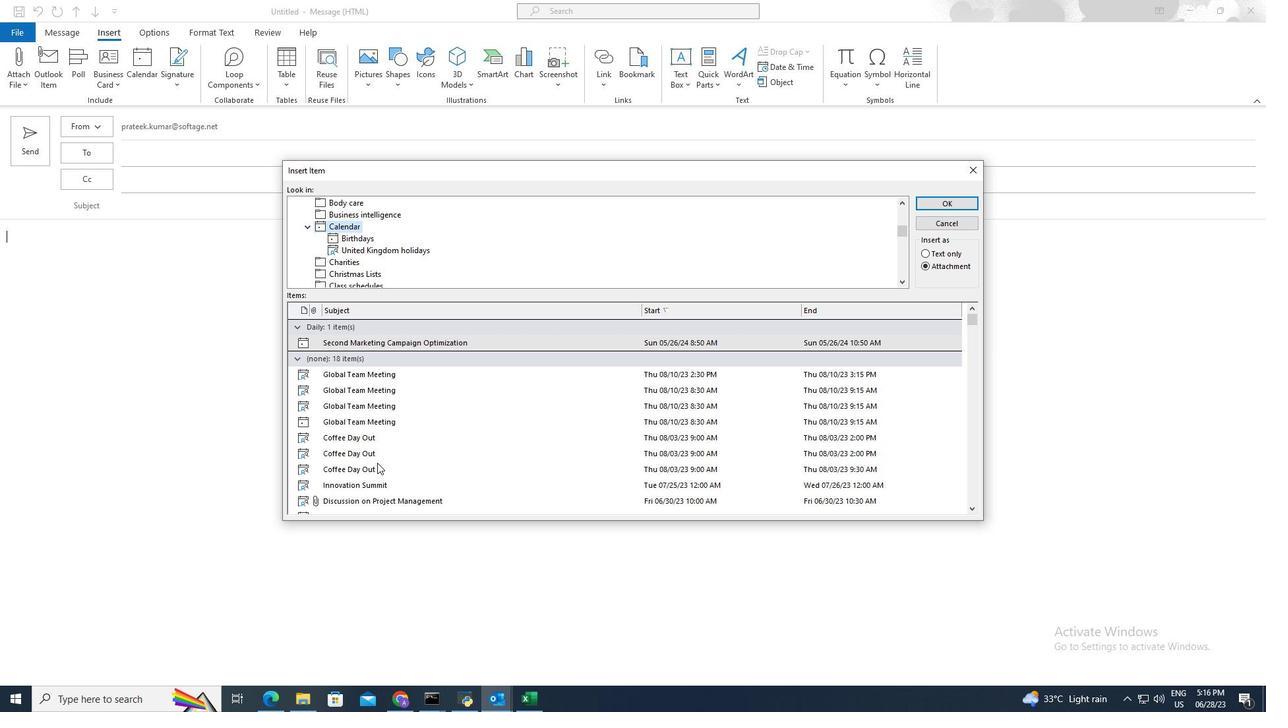 
Action: Mouse pressed left at (375, 467)
Screenshot: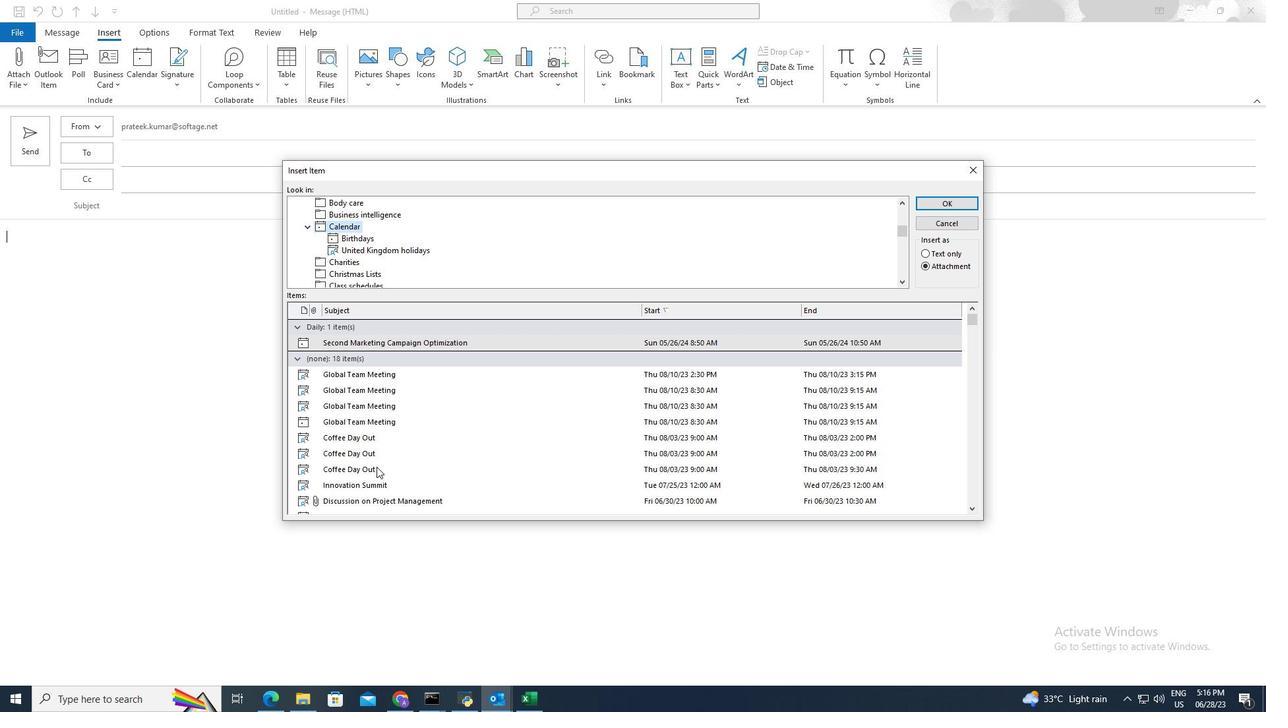 
Action: Mouse moved to (955, 203)
Screenshot: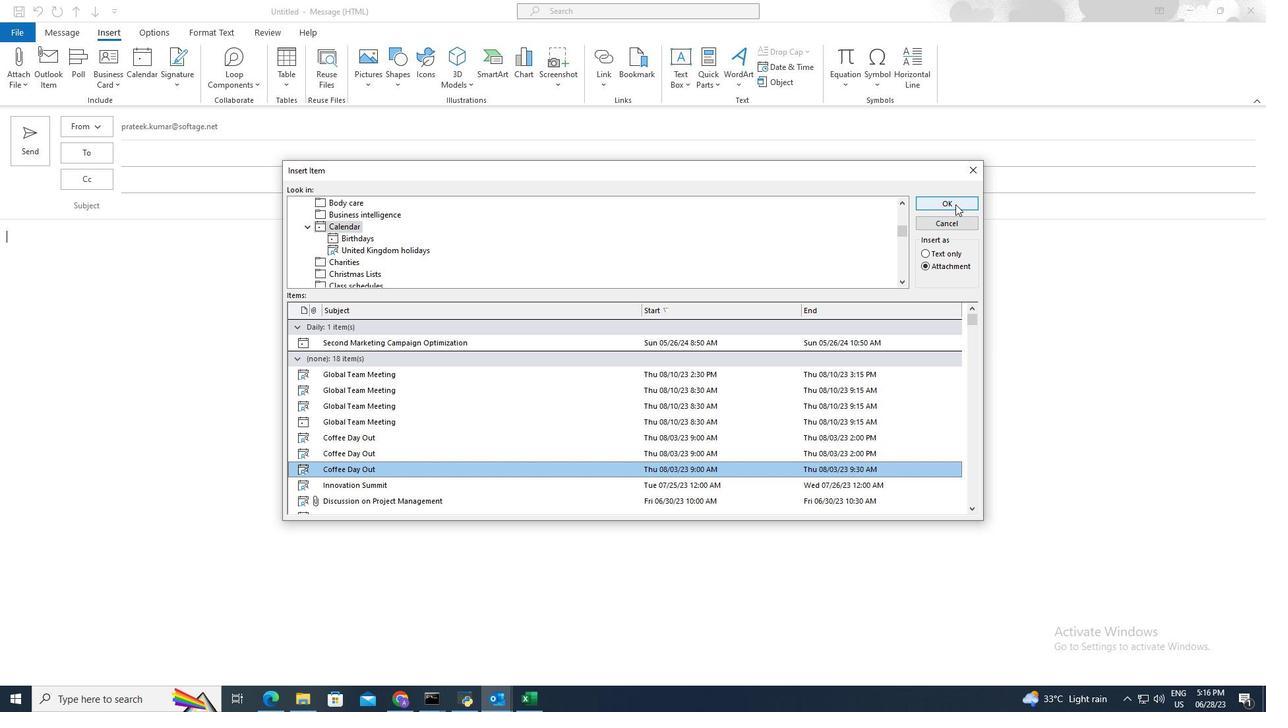 
Action: Mouse pressed left at (955, 203)
Screenshot: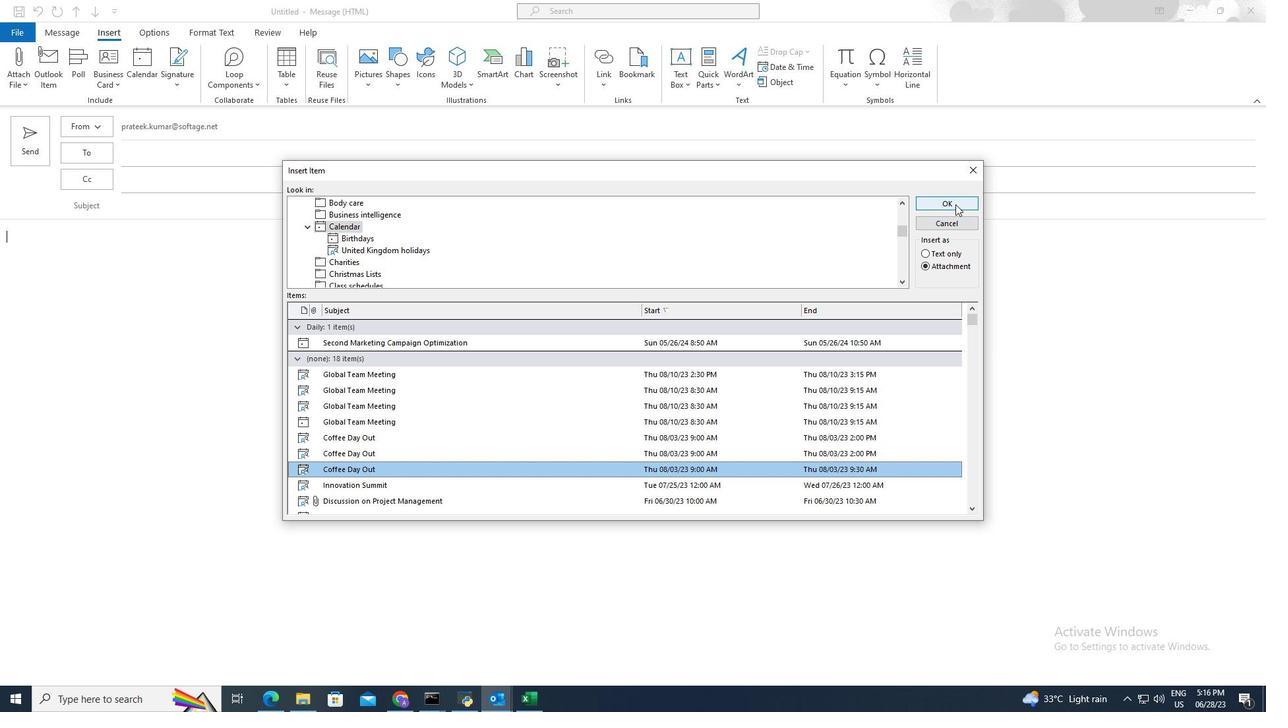 
Action: Mouse moved to (169, 222)
Screenshot: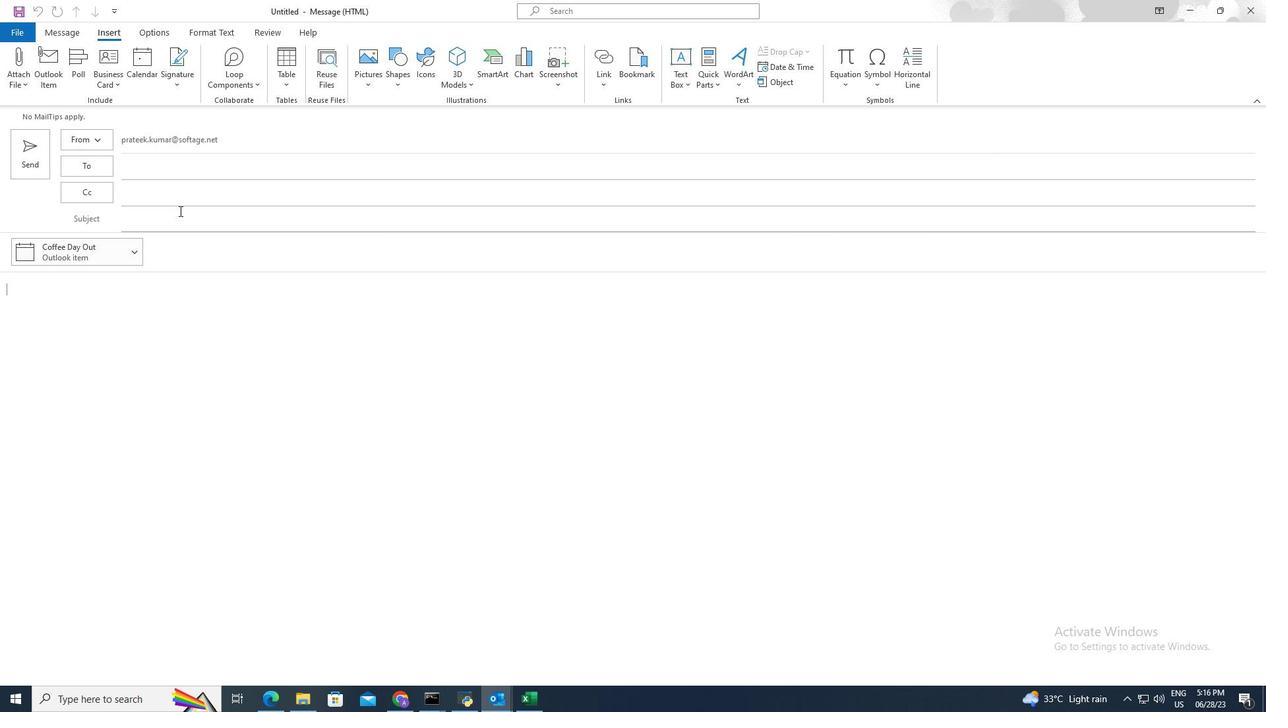 
Action: Mouse pressed left at (169, 222)
Screenshot: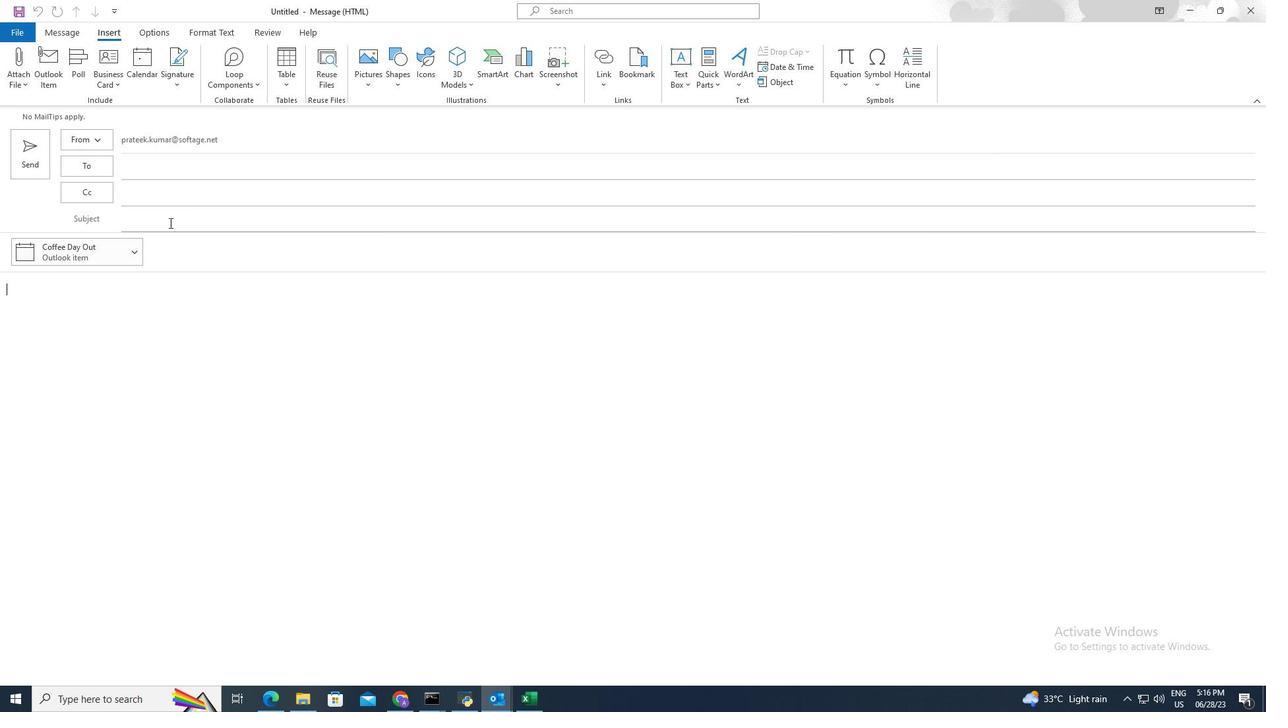 
Action: Key pressed <Key.shift>Coffee<Key.space><Key.shift>Day<Key.space><Key.shift>Out<Key.space><Key.shift>Details
Screenshot: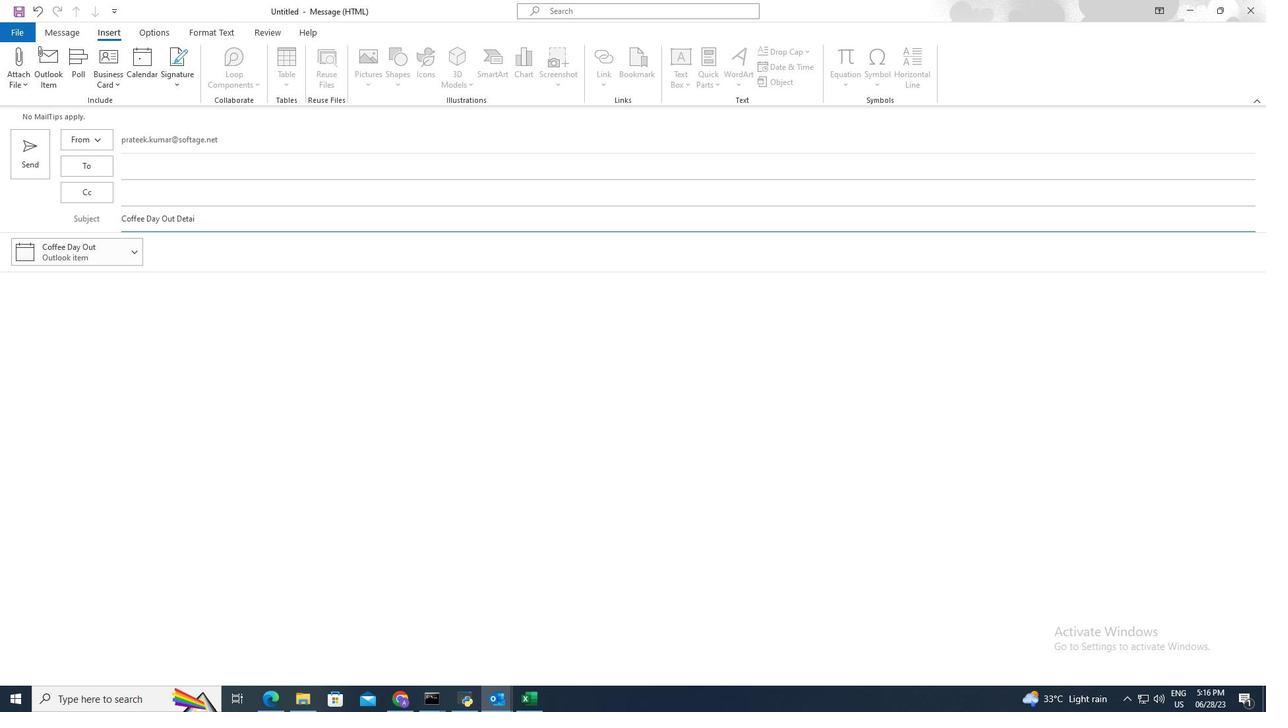 
Action: Mouse moved to (168, 288)
Screenshot: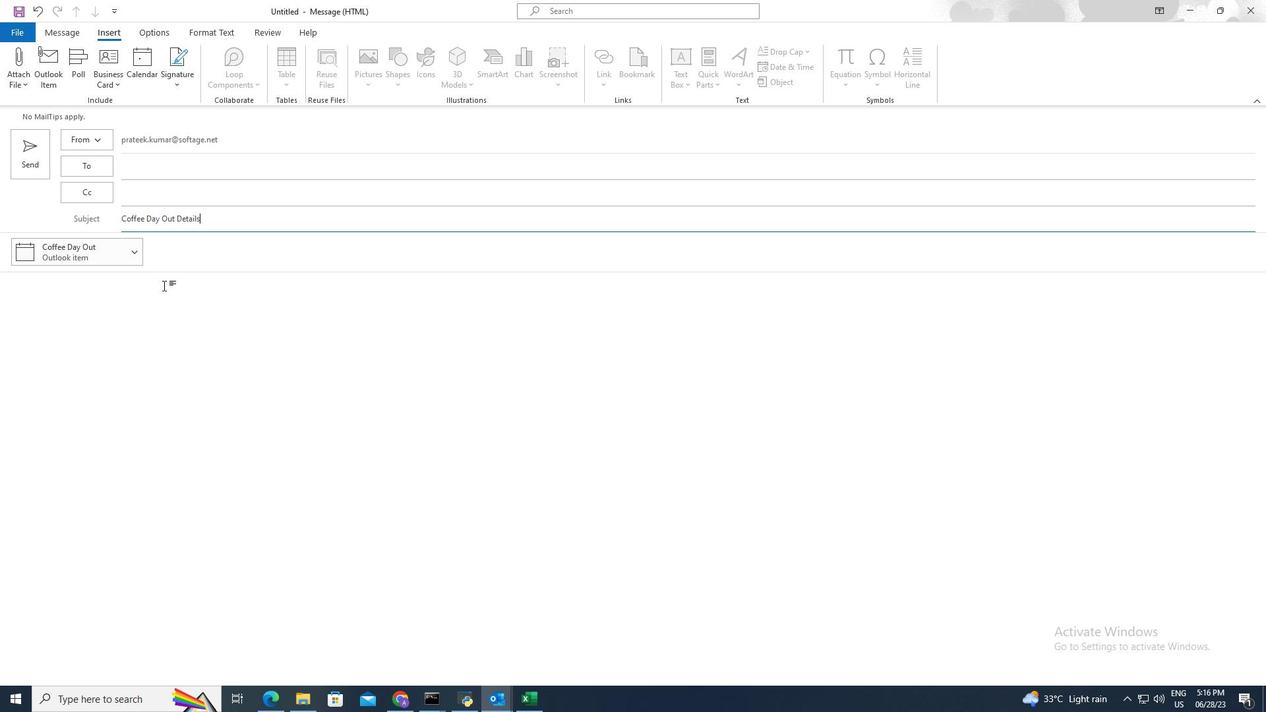 
Action: Mouse pressed left at (168, 288)
Screenshot: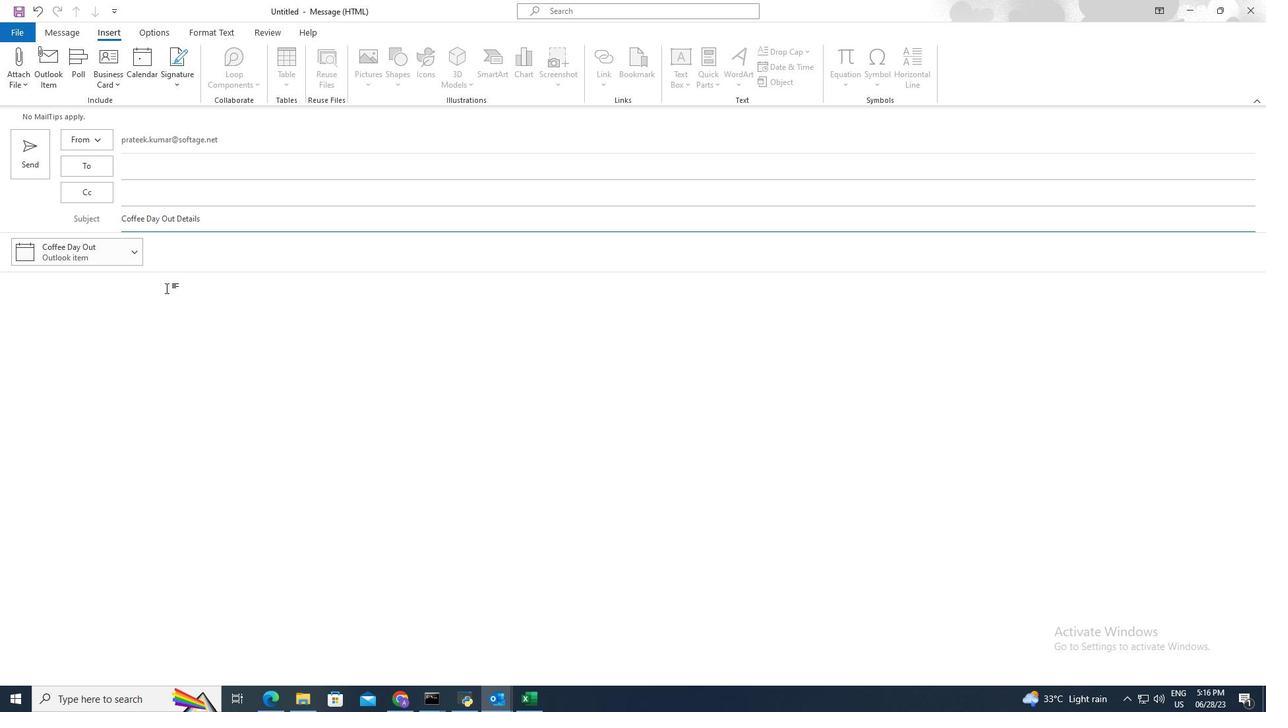 
Action: Key pressed <Key.shift>Day<Key.space>out<Key.space>is<Key.space>mandatory<Key.space>for<Key.space>all.<Key.space><Key.shift>It<Key.space>is<Key.space>requested<Key.space>to<Key.space>all<Key.space>the<Key.space>team<Key.space>leads<Key.space>and<Key.space>management<Key.space>to<Key.space>inform<Key.space>the<Key.space>event<Key.space>dete<Key.backspace>ails<Key.space>to<Key.space>your<Key.space>respective<Key.space>team<Key.space>memv<Key.backspace>bers
Screenshot: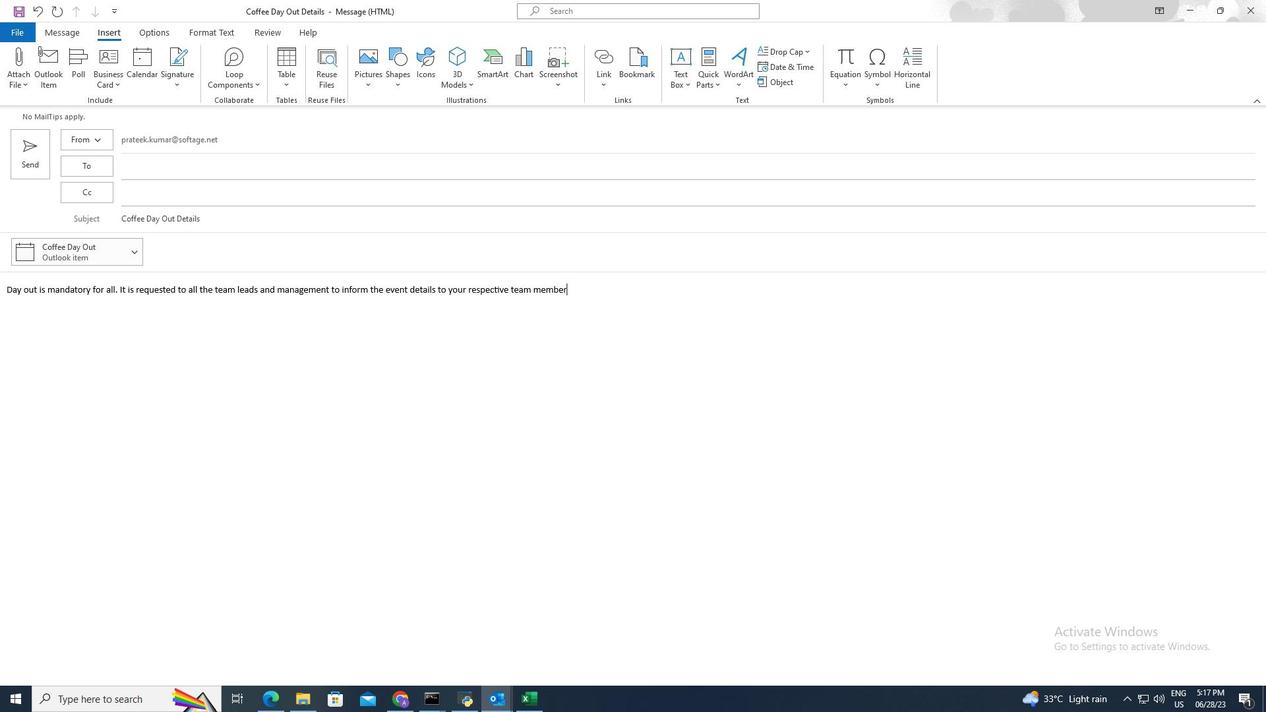
Action: Mouse moved to (623, 294)
Screenshot: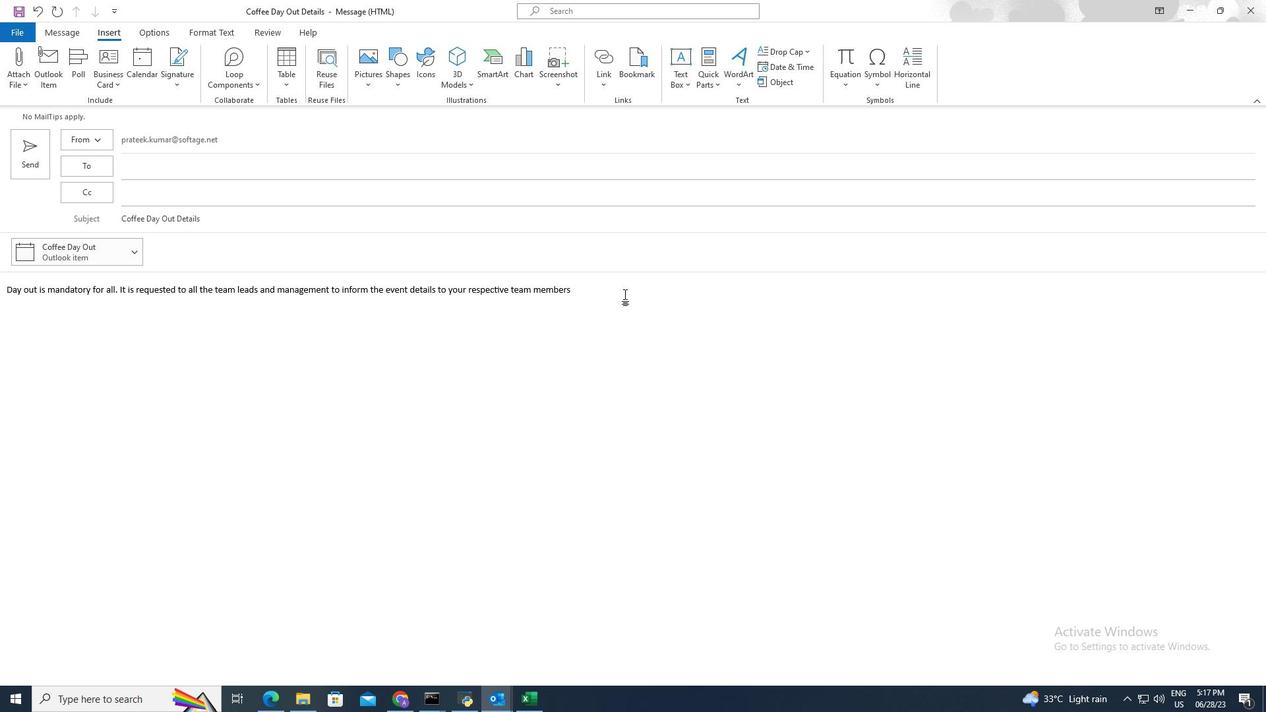 
Action: Mouse pressed left at (623, 294)
Screenshot: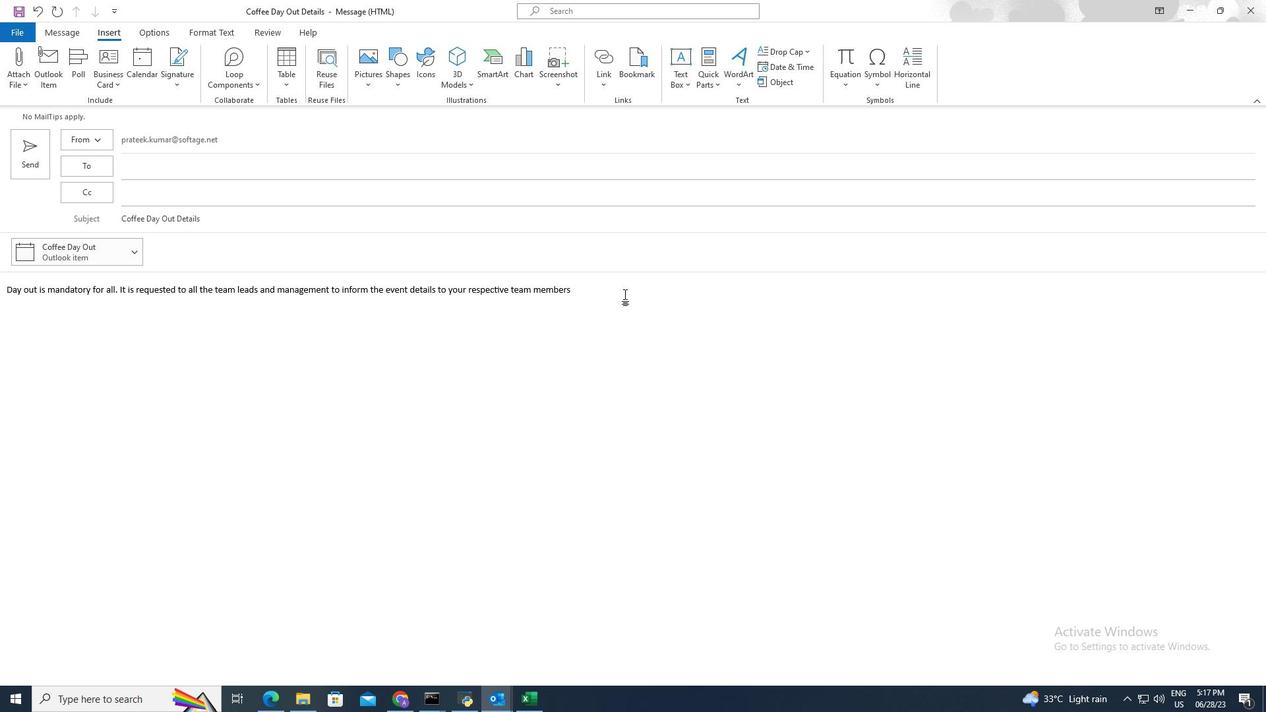 
Action: Mouse moved to (80, 31)
Screenshot: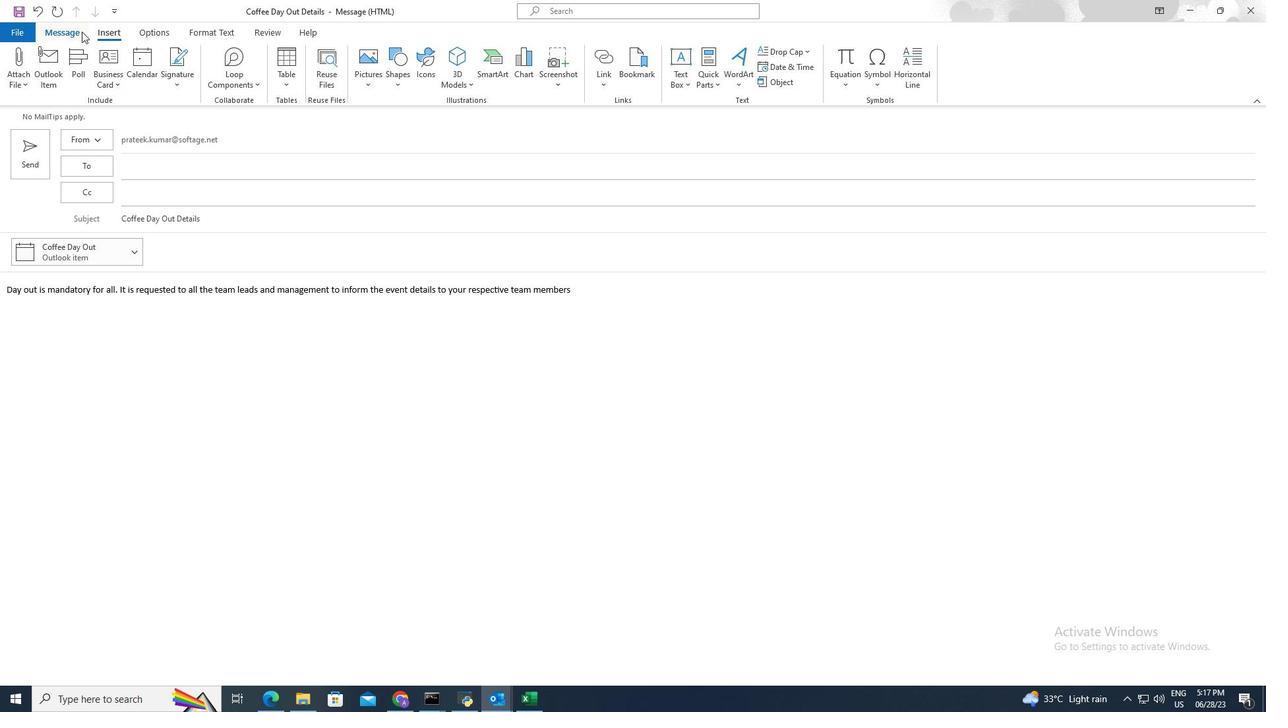
Action: Mouse pressed left at (80, 31)
Screenshot: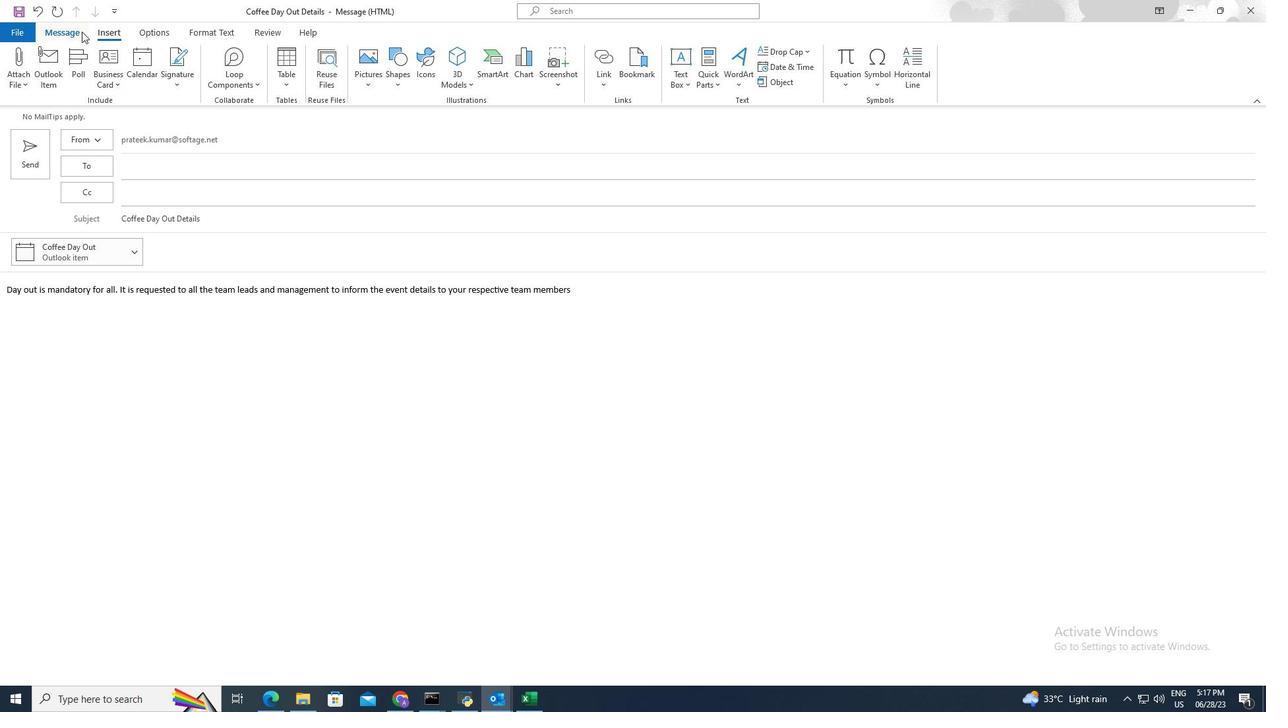 
Action: Mouse moved to (15, 6)
Screenshot: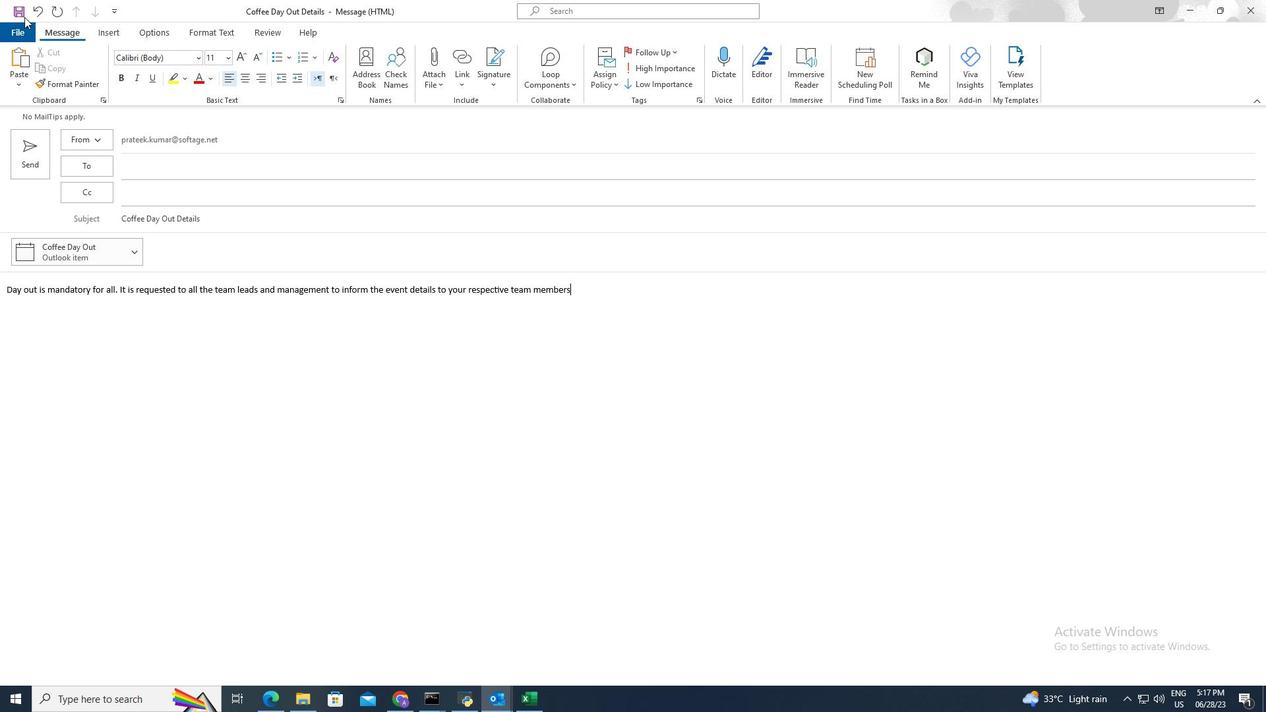 
Action: Mouse pressed left at (15, 6)
Screenshot: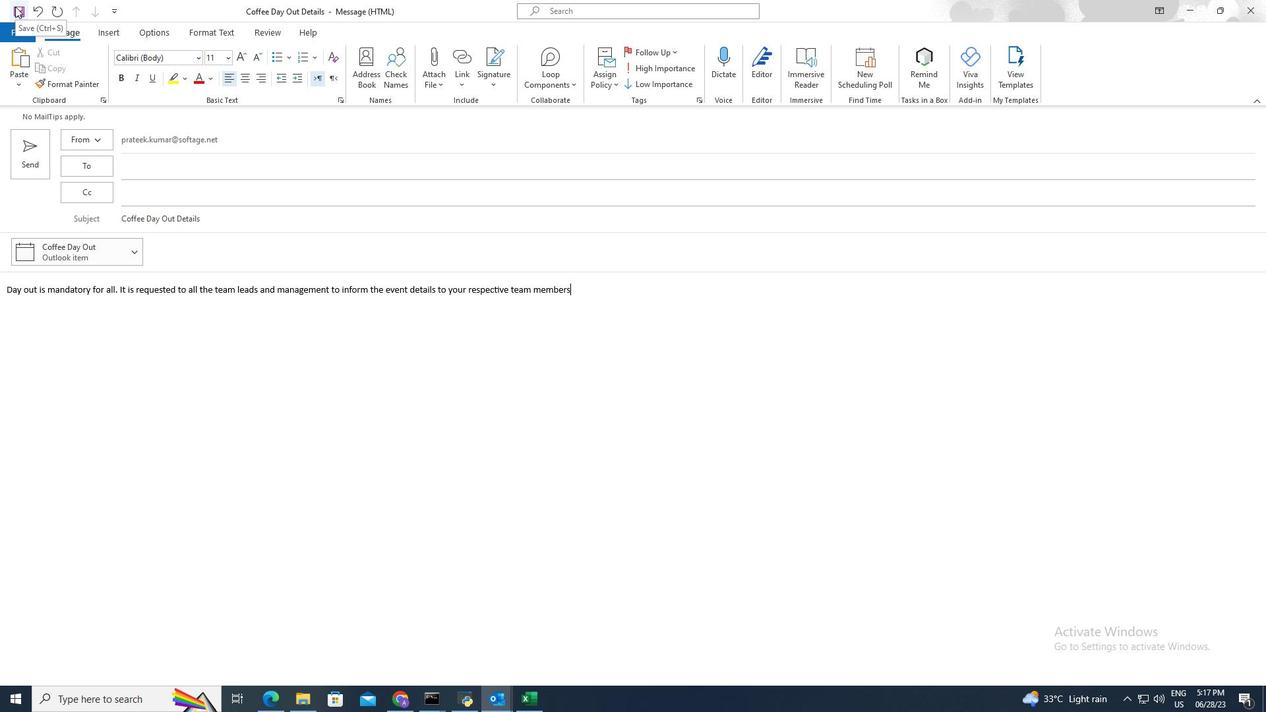 
Action: Mouse moved to (499, 364)
Screenshot: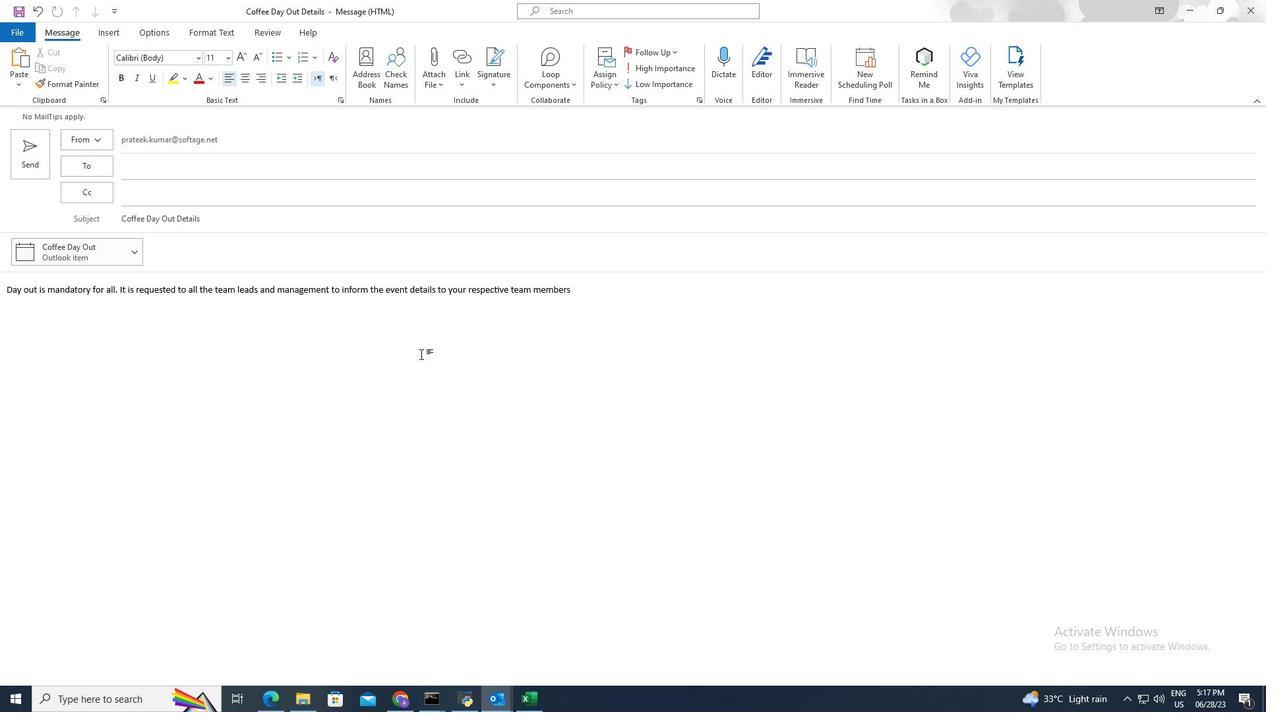 
